 Task: Create Card Email Marketing Analytics Review in Board Product Management Platforms and Tools to Workspace Health and Wellness Services. Create Card LGBTQ+ Rights Review in Board Voice of Employee Feedback Analysis to Workspace Health and Wellness Services. Create Card Email Marketing Analytics Review in Board IT Change Management and Implementation to Workspace Health and Wellness Services
Action: Mouse moved to (483, 216)
Screenshot: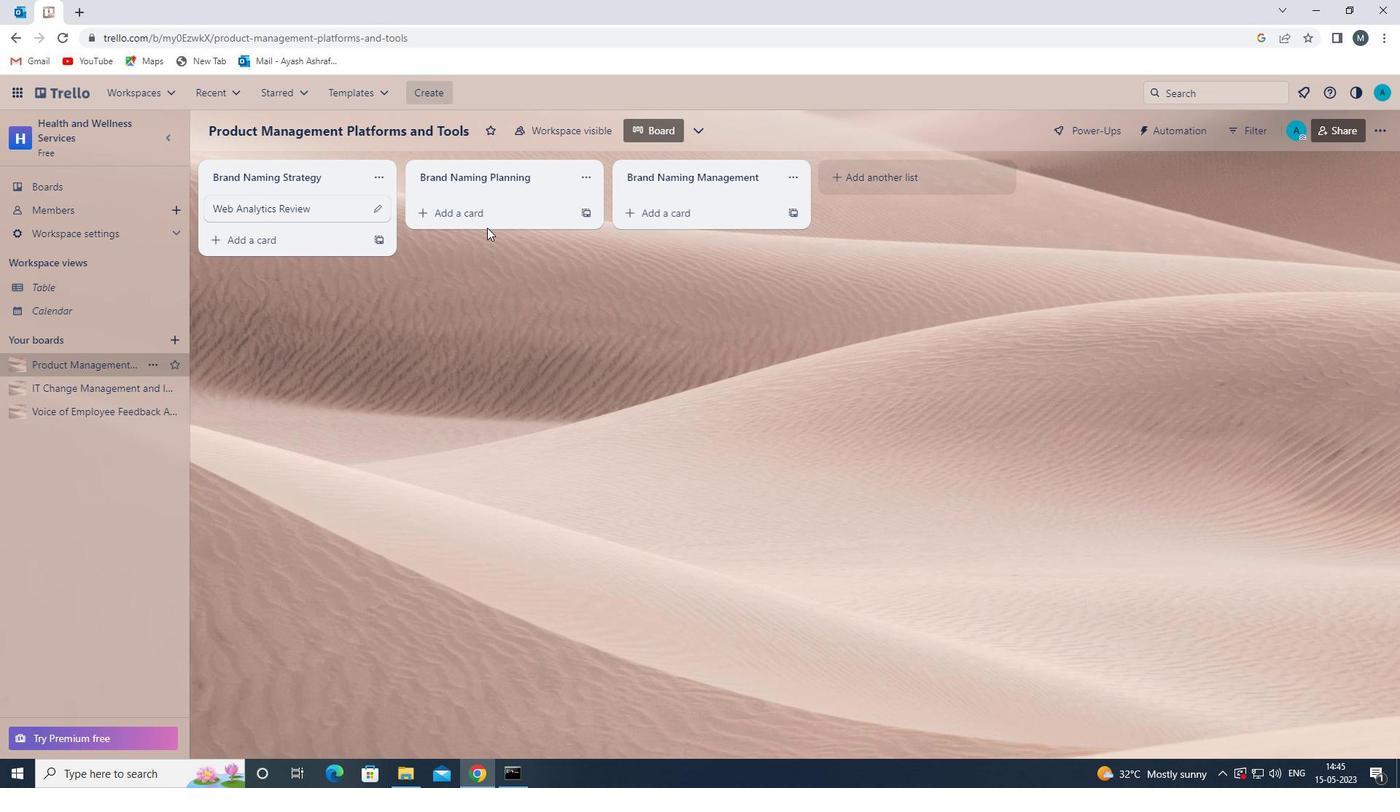 
Action: Mouse pressed left at (483, 216)
Screenshot: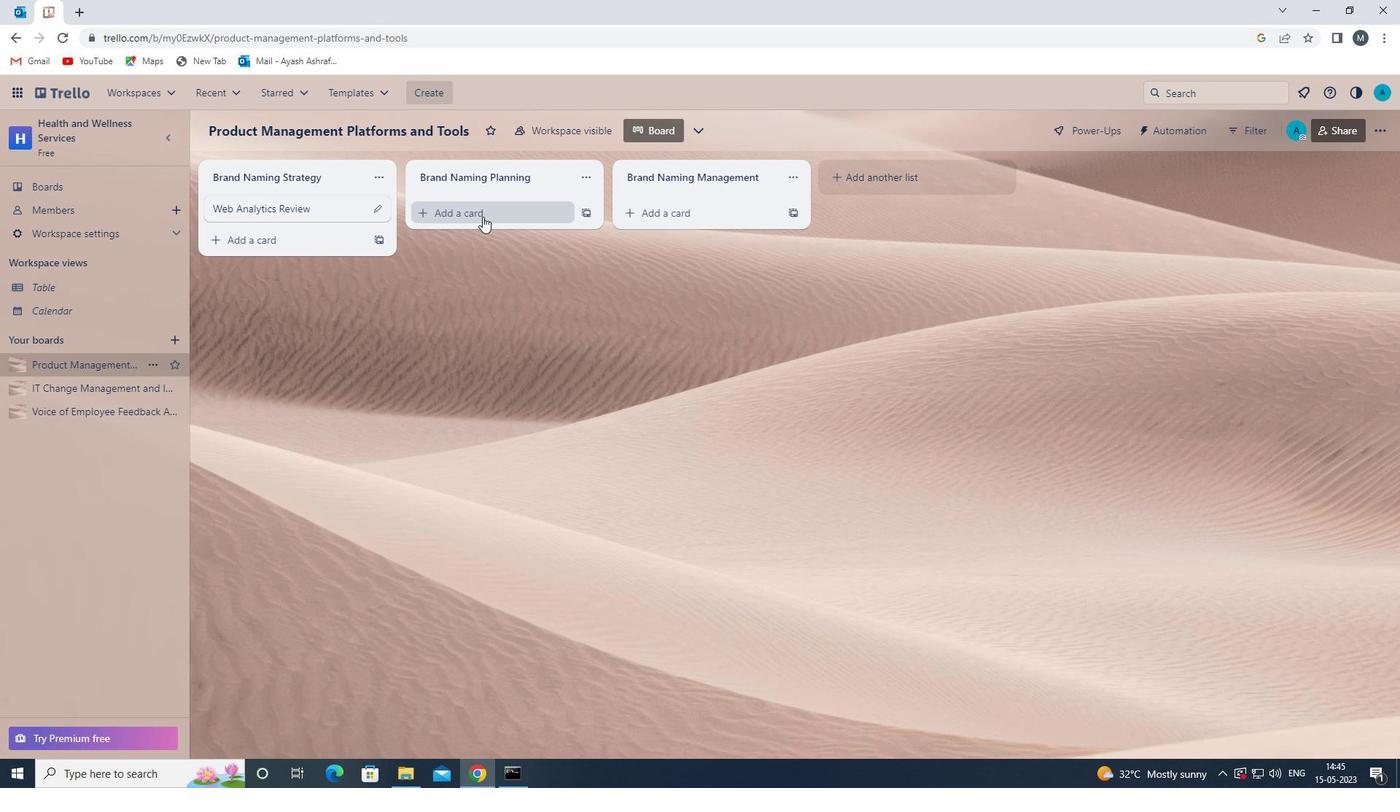 
Action: Mouse moved to (475, 229)
Screenshot: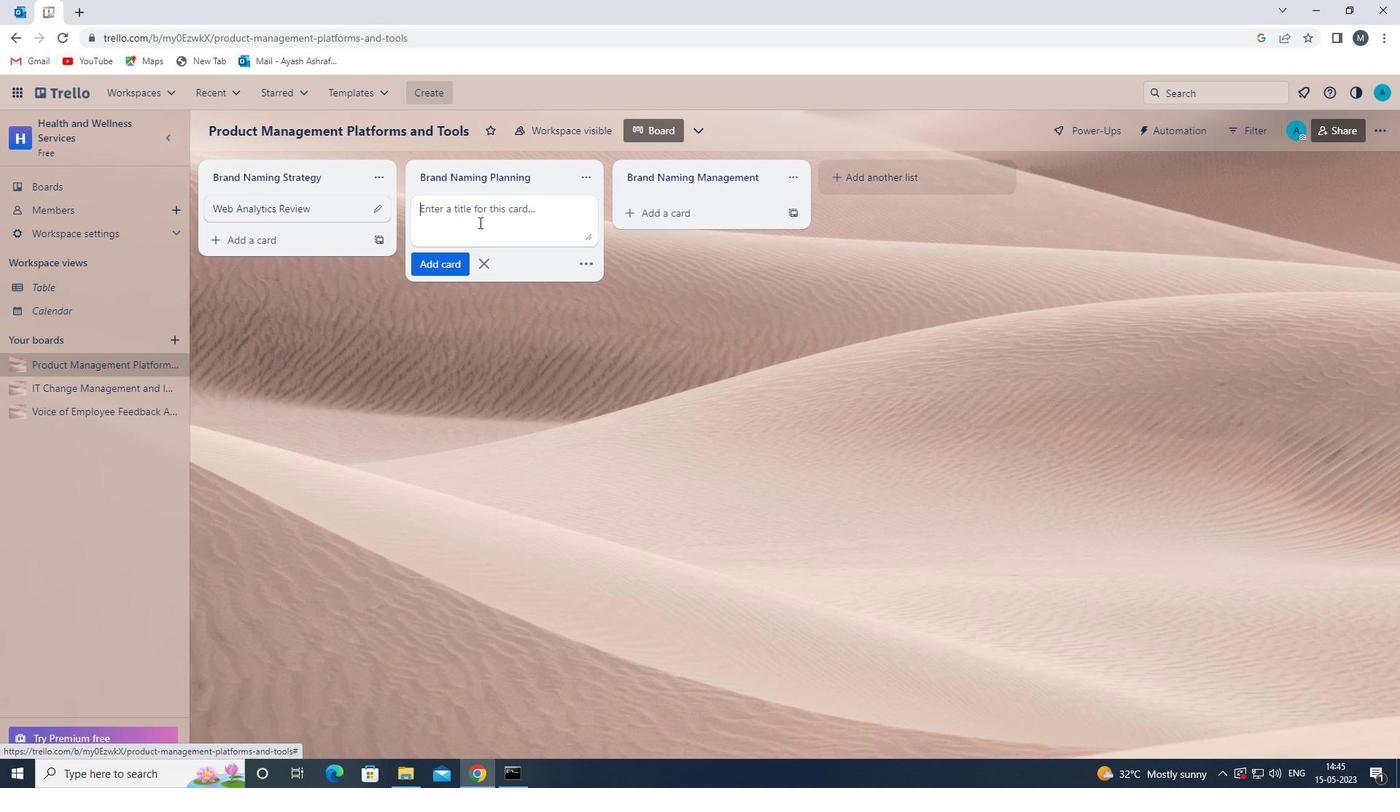 
Action: Mouse pressed left at (475, 229)
Screenshot: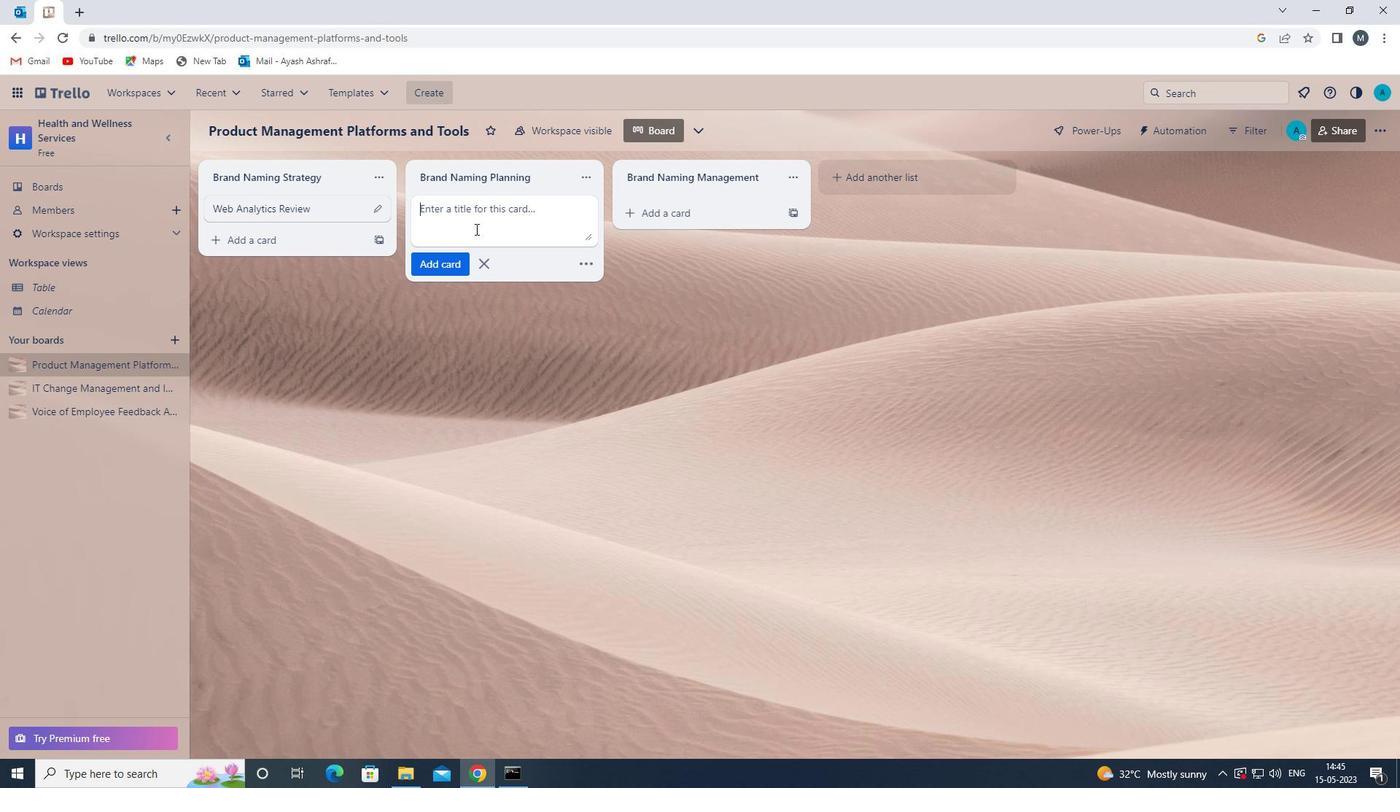
Action: Mouse moved to (475, 229)
Screenshot: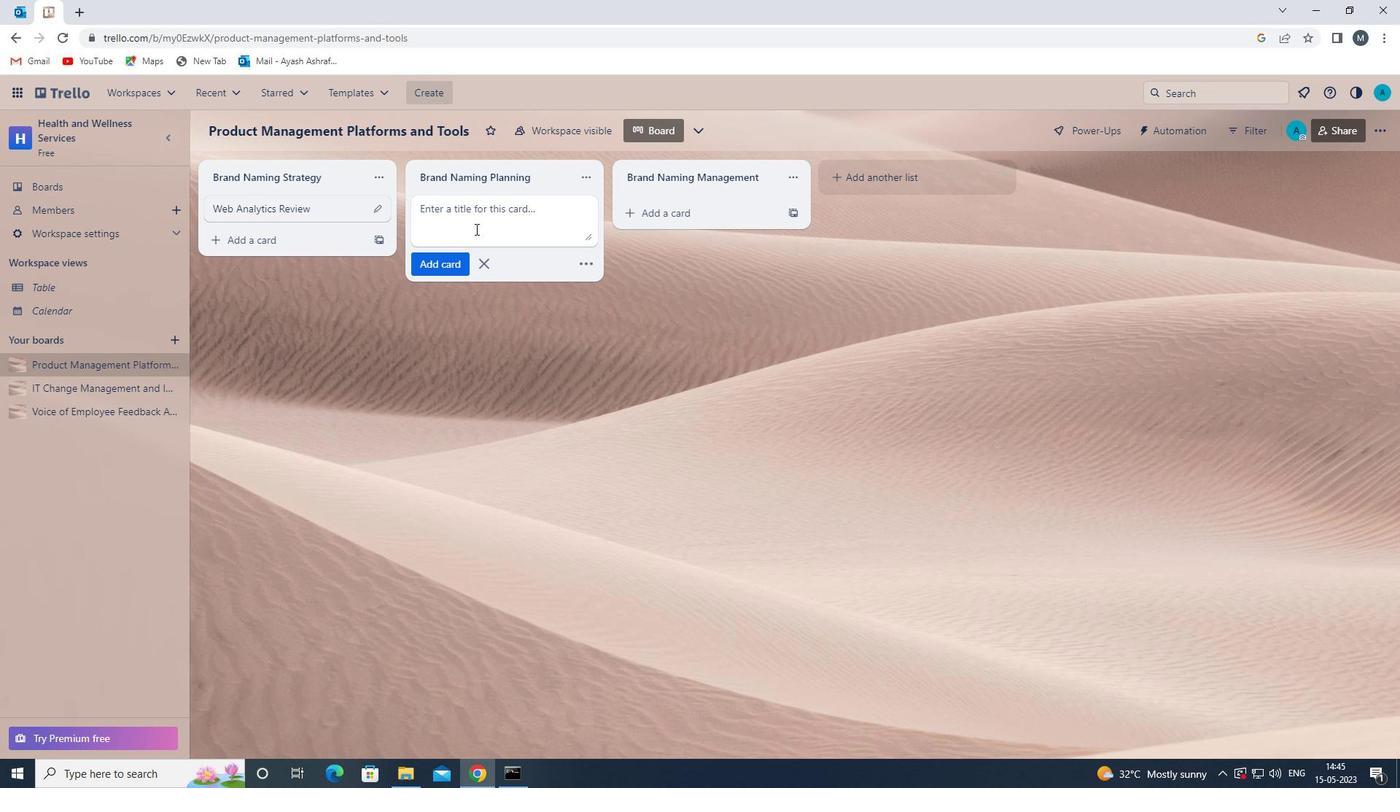 
Action: Key pressed <Key.shift>EMAIL<Key.space><Key.shift>MARKETING<Key.space><Key.shift>ANALYTICS<Key.space><Key.shift>REVIEW<Key.space>
Screenshot: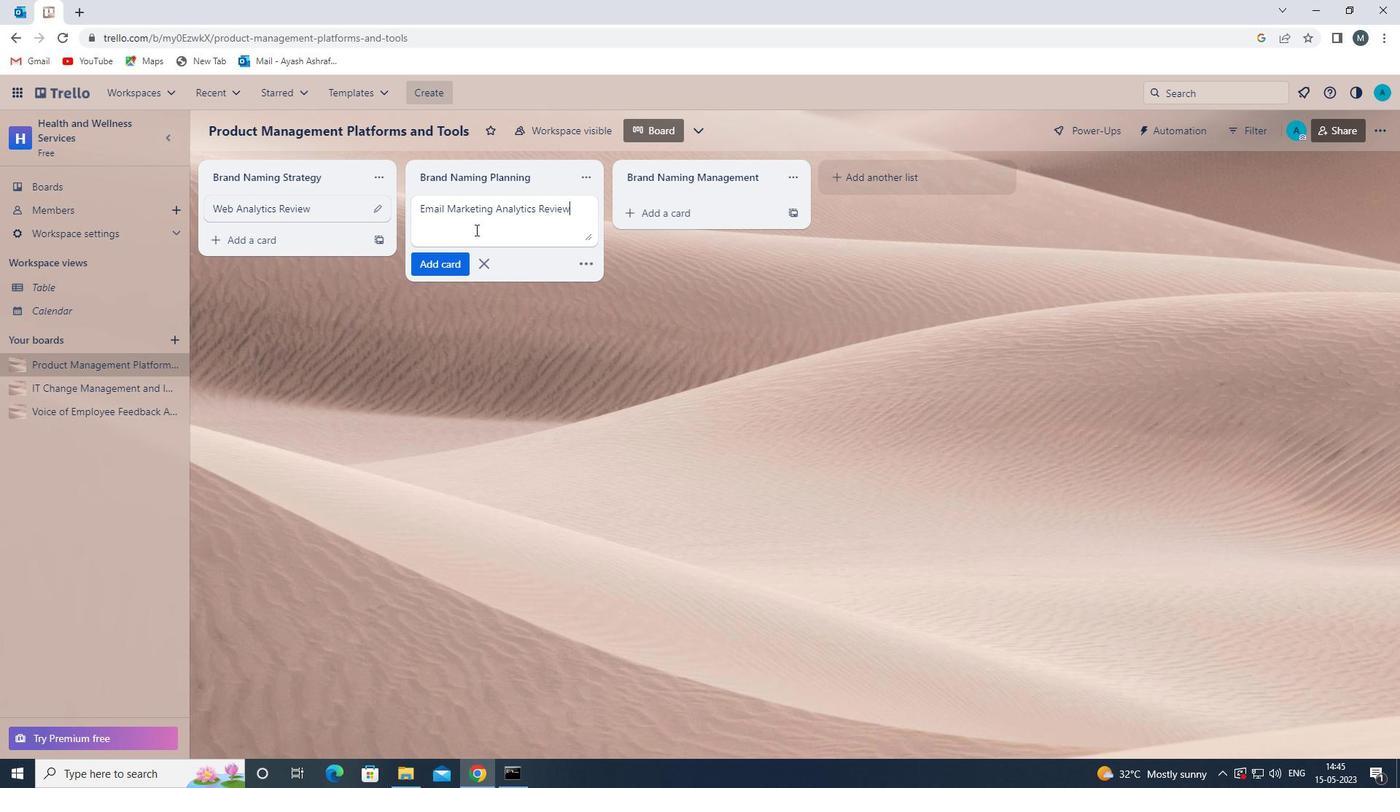 
Action: Mouse moved to (436, 268)
Screenshot: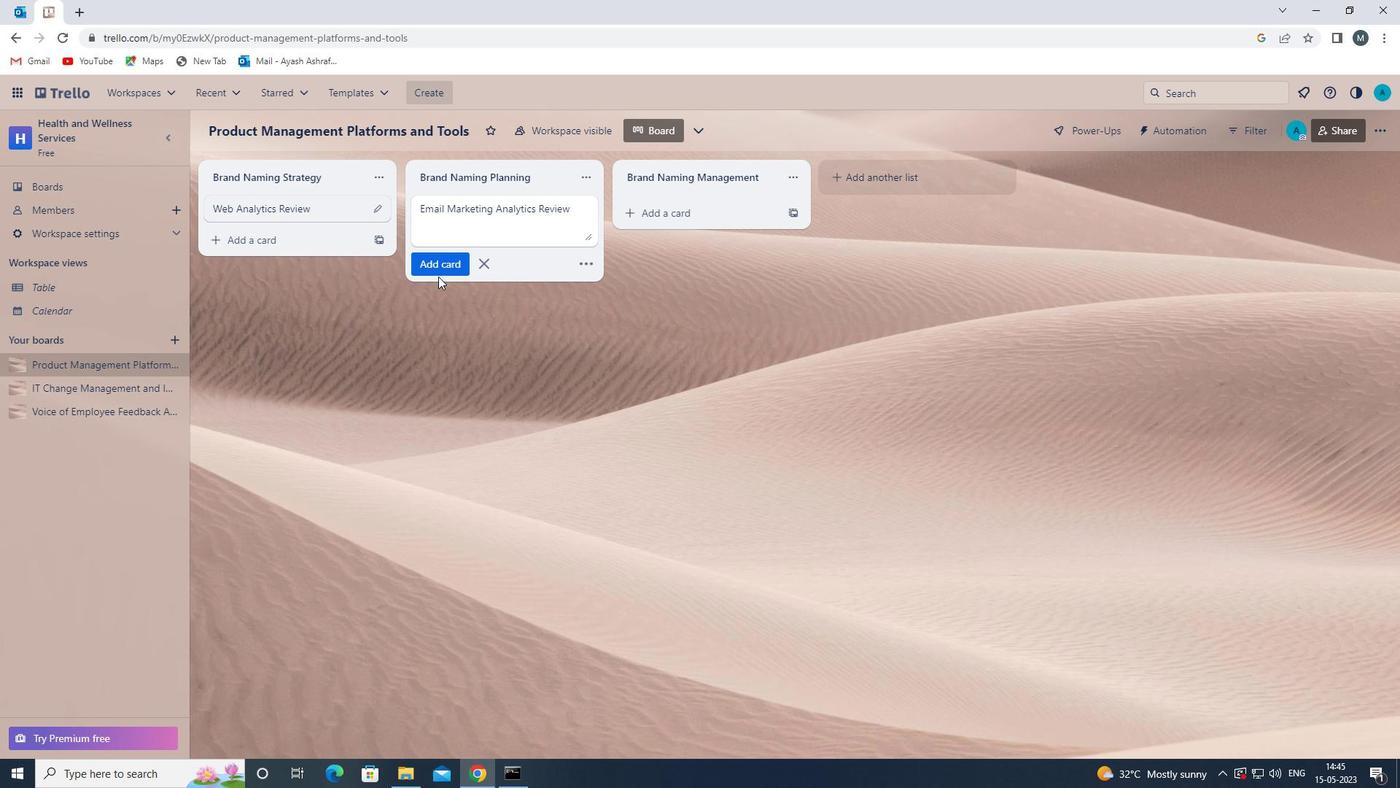 
Action: Mouse pressed left at (436, 268)
Screenshot: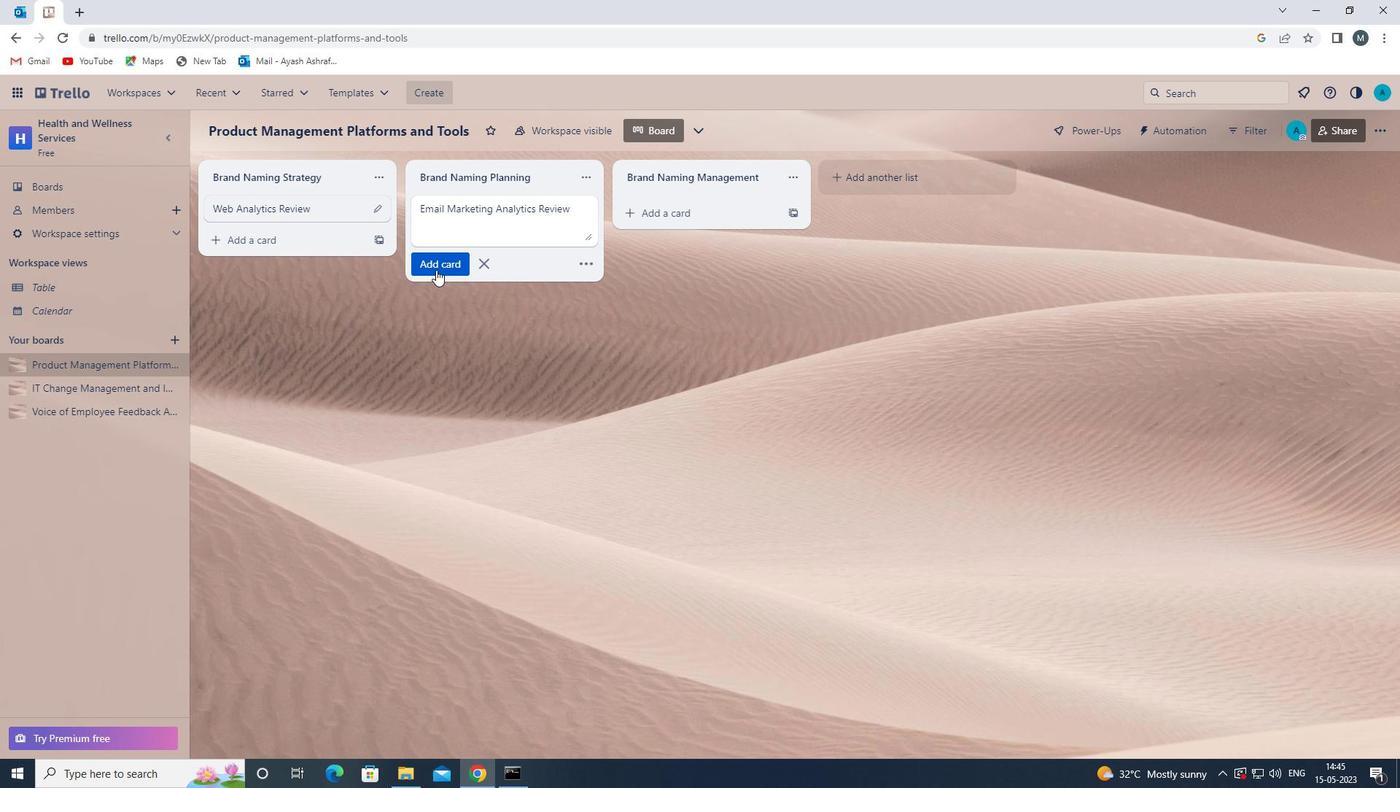 
Action: Mouse moved to (419, 415)
Screenshot: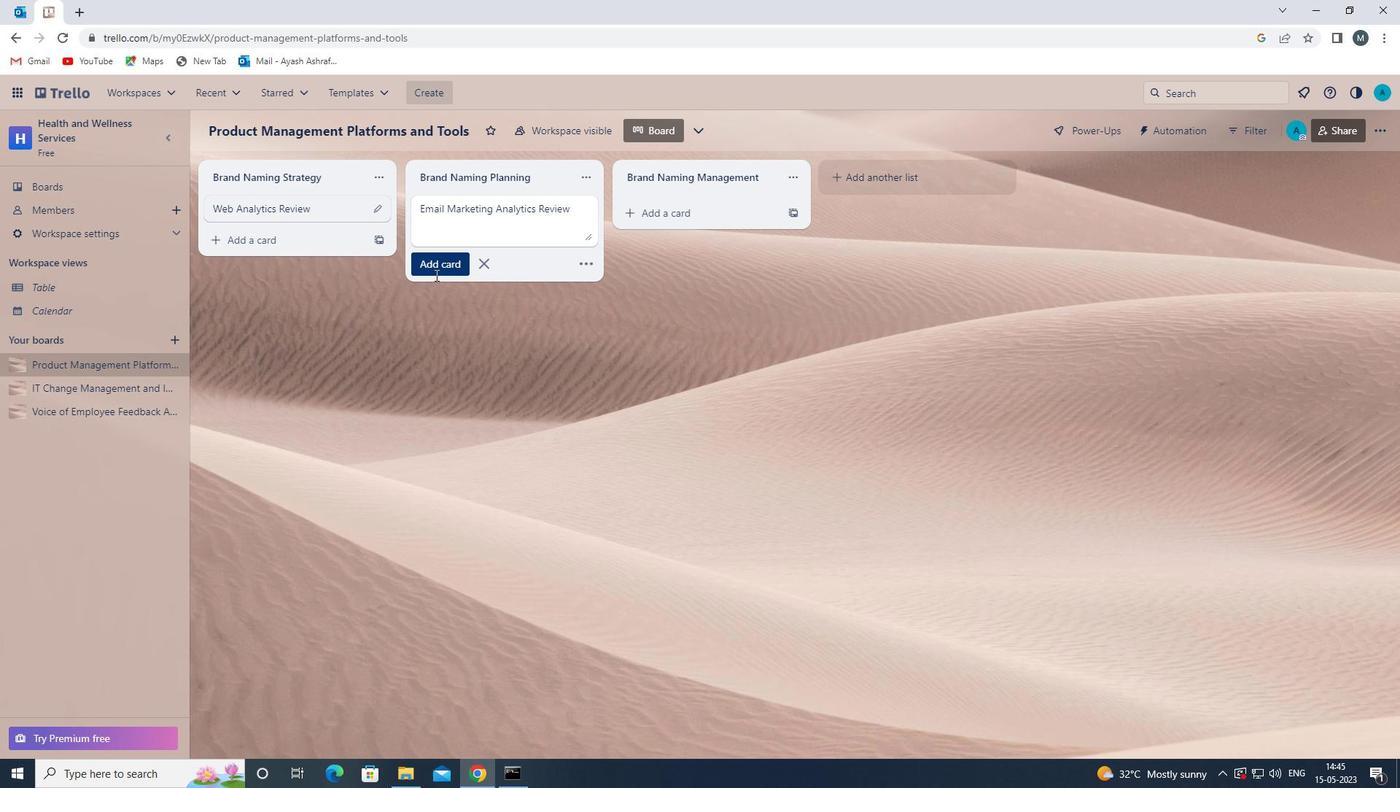
Action: Mouse pressed left at (419, 415)
Screenshot: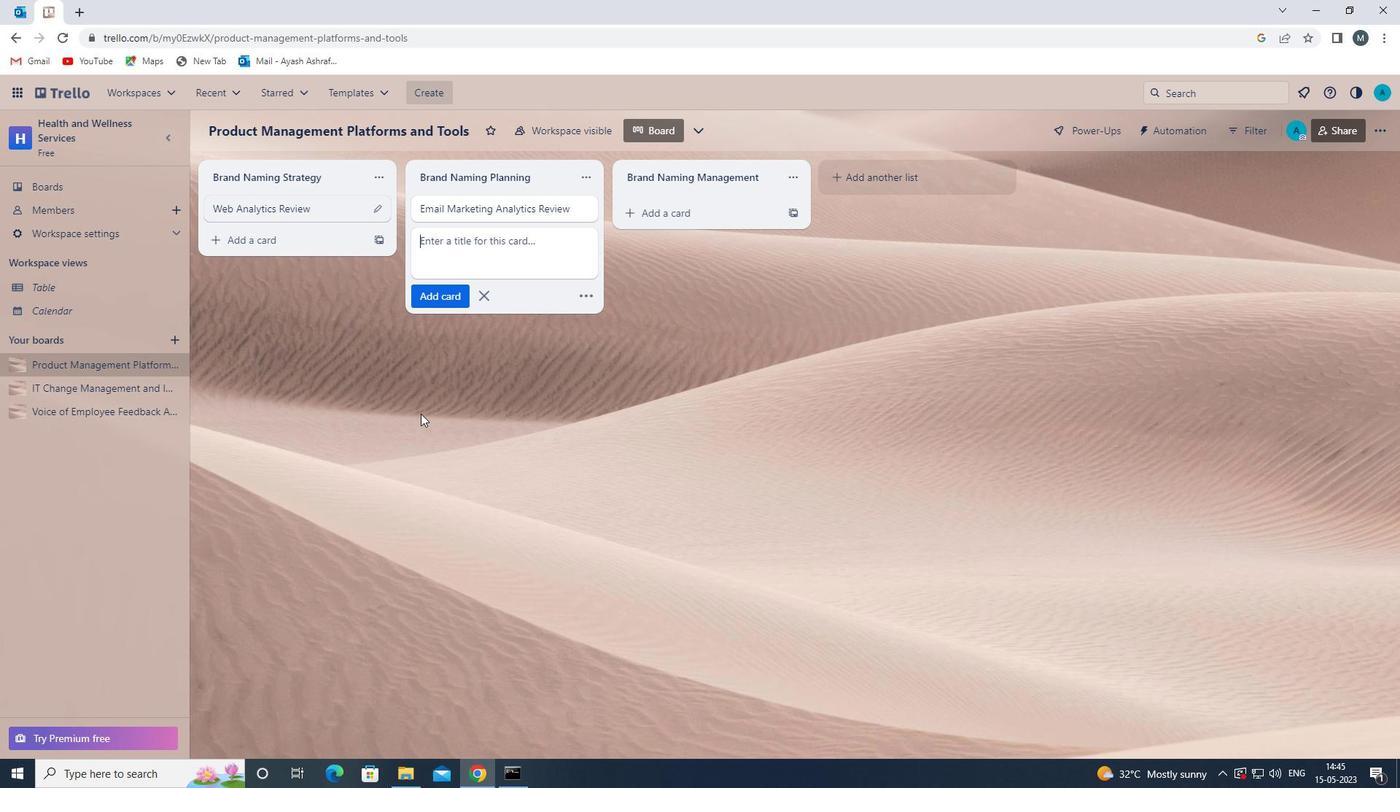 
Action: Mouse moved to (68, 415)
Screenshot: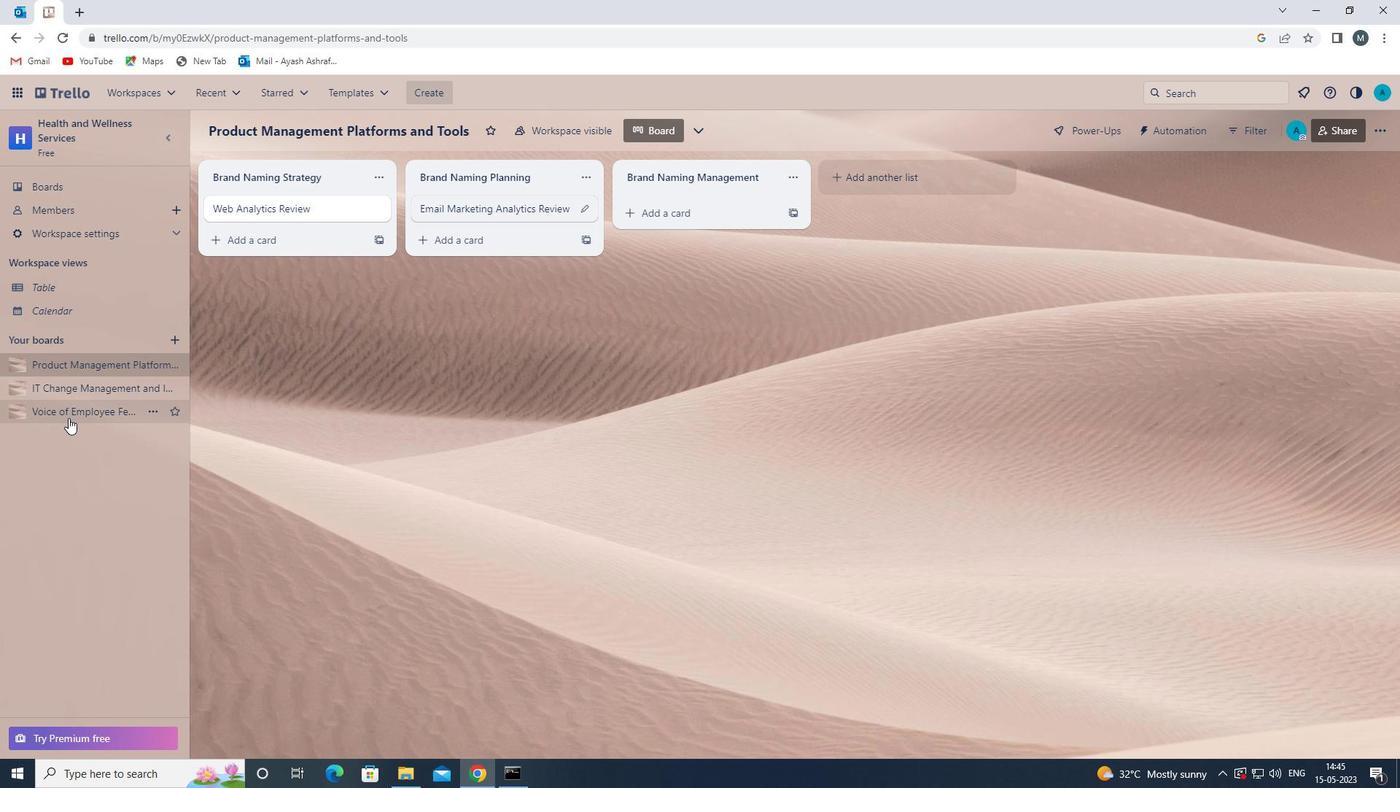 
Action: Mouse pressed left at (68, 415)
Screenshot: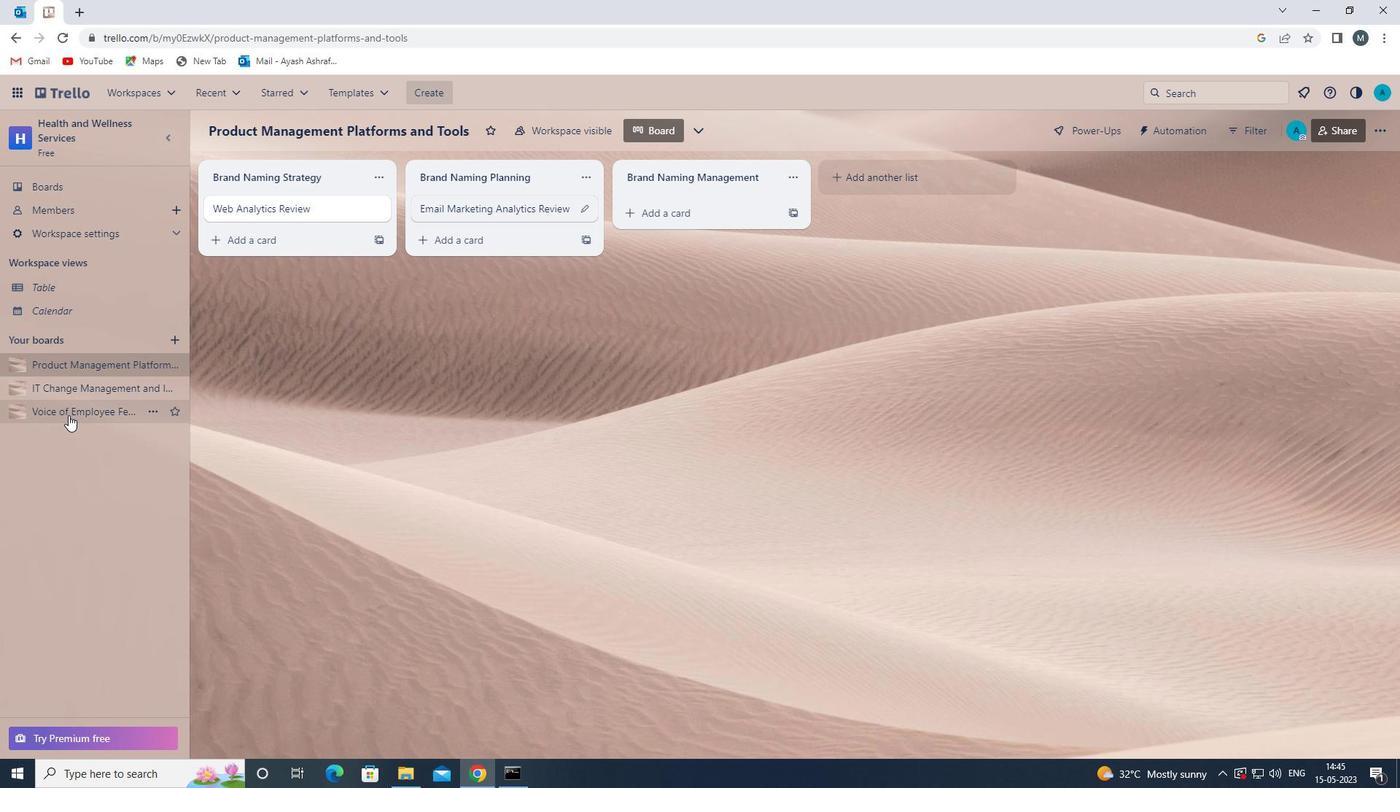 
Action: Mouse moved to (456, 213)
Screenshot: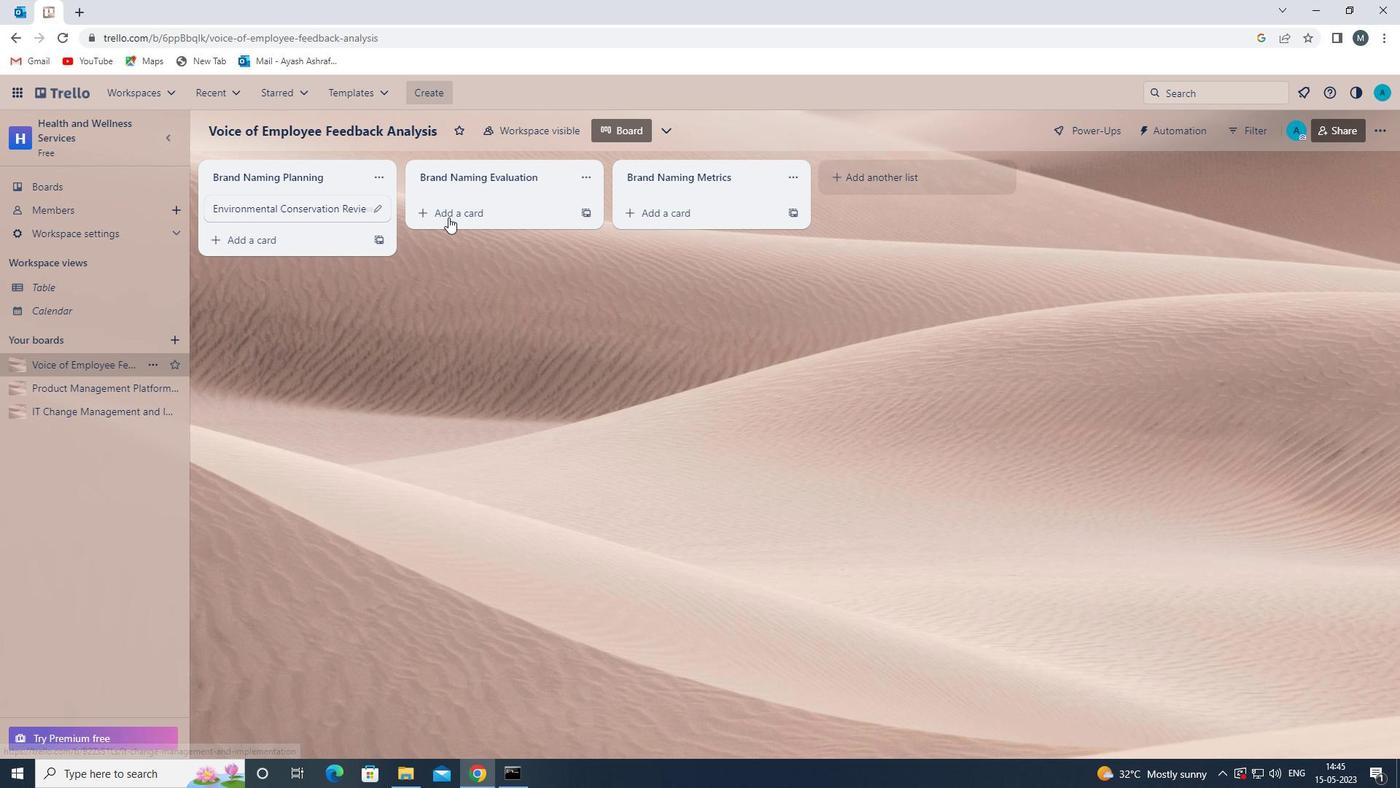 
Action: Mouse pressed left at (456, 213)
Screenshot: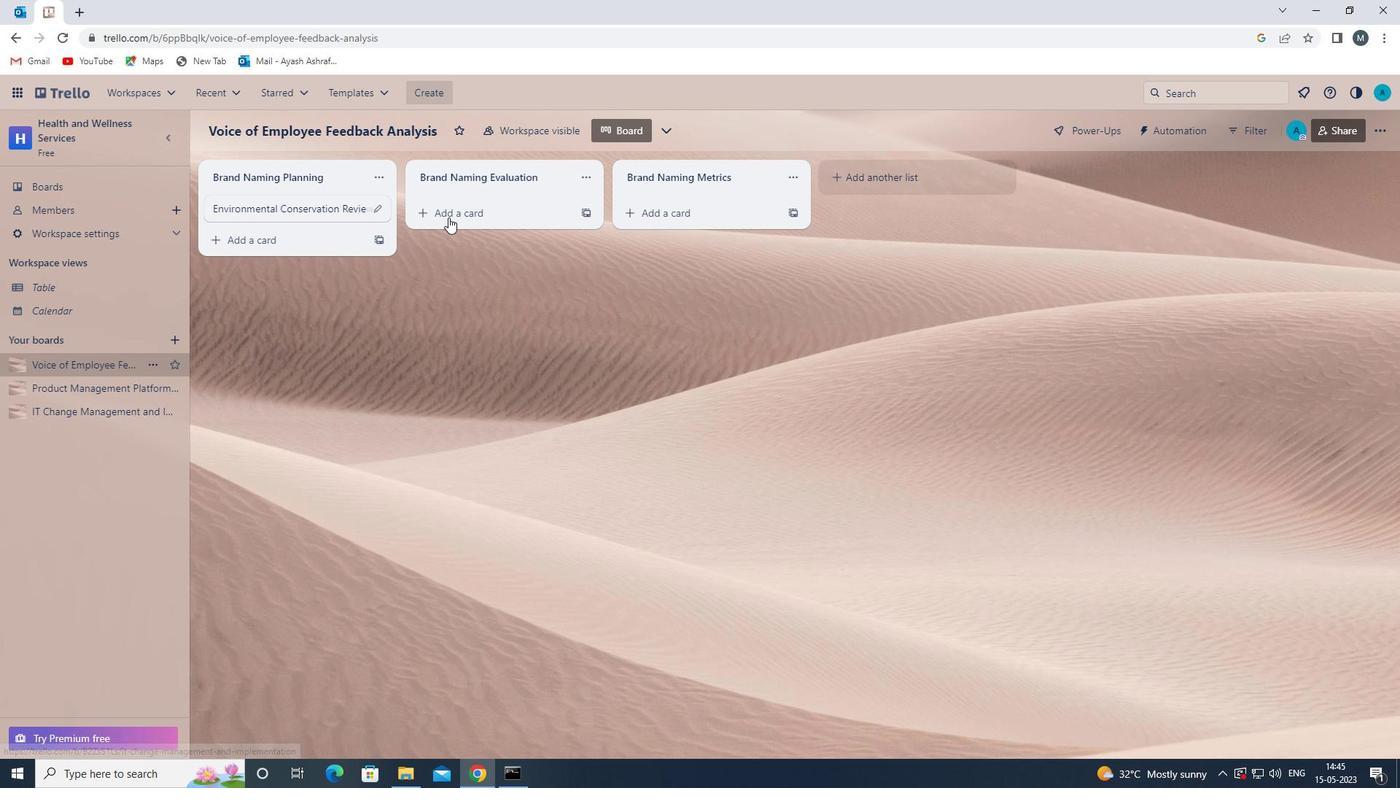 
Action: Mouse moved to (458, 209)
Screenshot: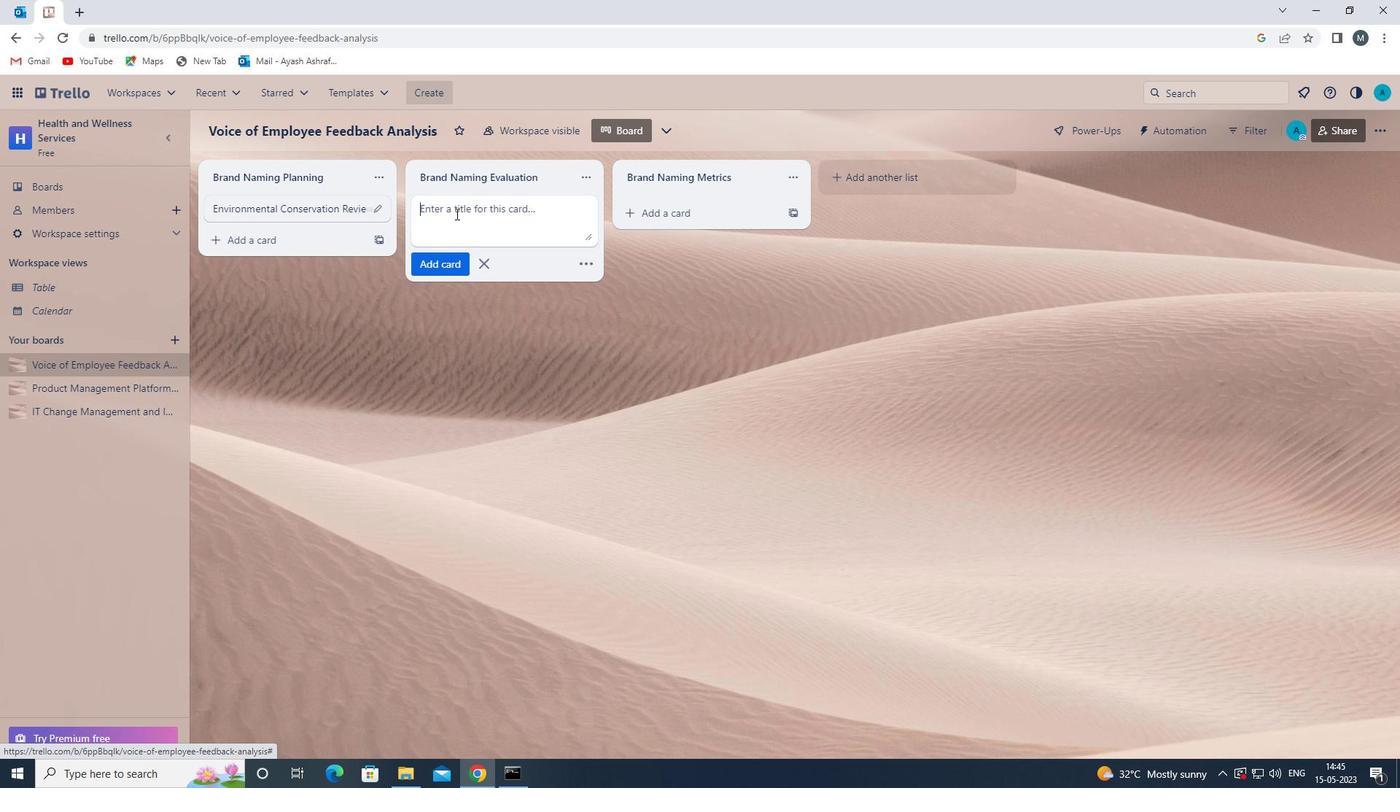 
Action: Mouse pressed left at (458, 209)
Screenshot: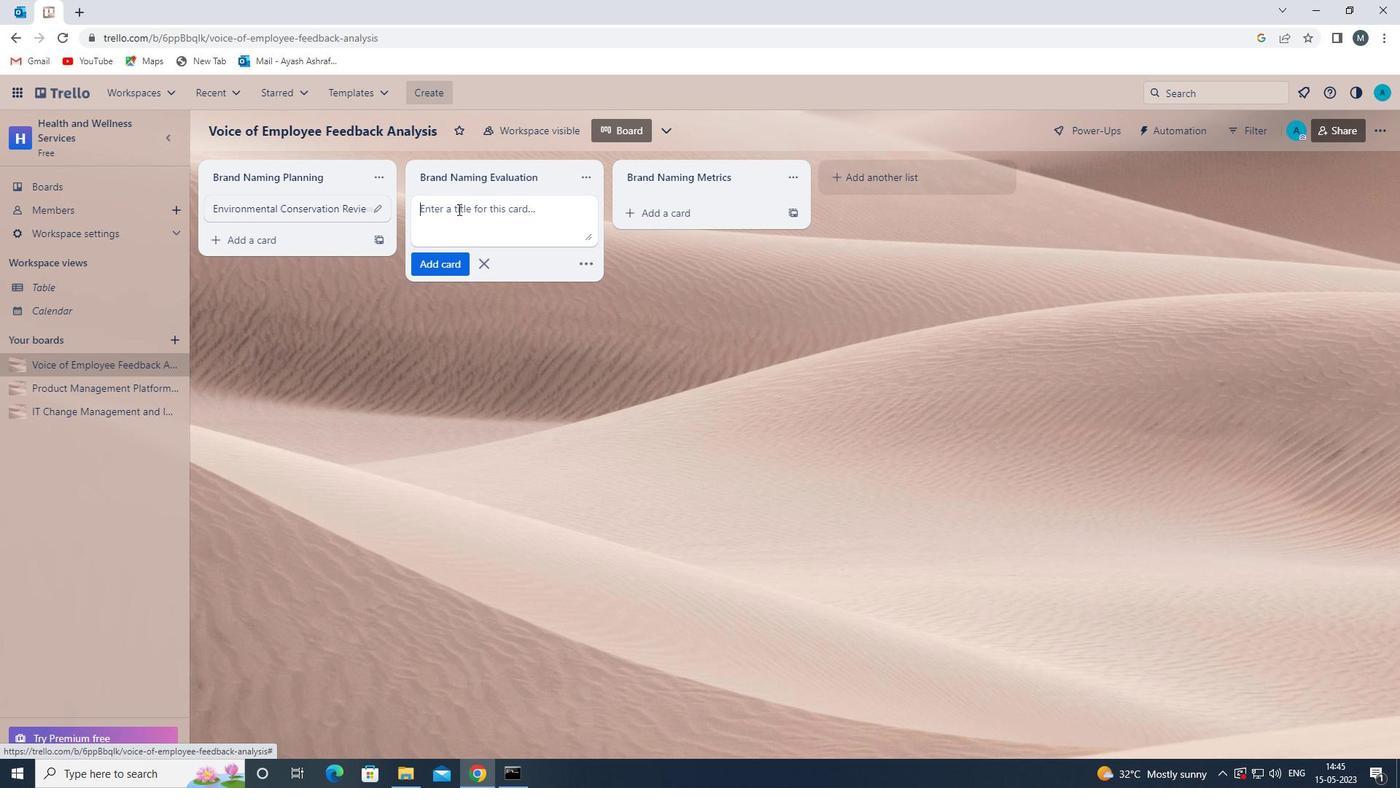 
Action: Key pressed <Key.shift>LGBTQ+<Key.space><Key.shift><Key.shift><Key.shift><Key.shift><Key.shift><Key.shift><Key.shift><Key.shift><Key.shift><Key.shift><Key.shift><Key.shift>RIGHTS<Key.space><Key.shift>RE<Key.backspace>EVIEW<Key.space>
Screenshot: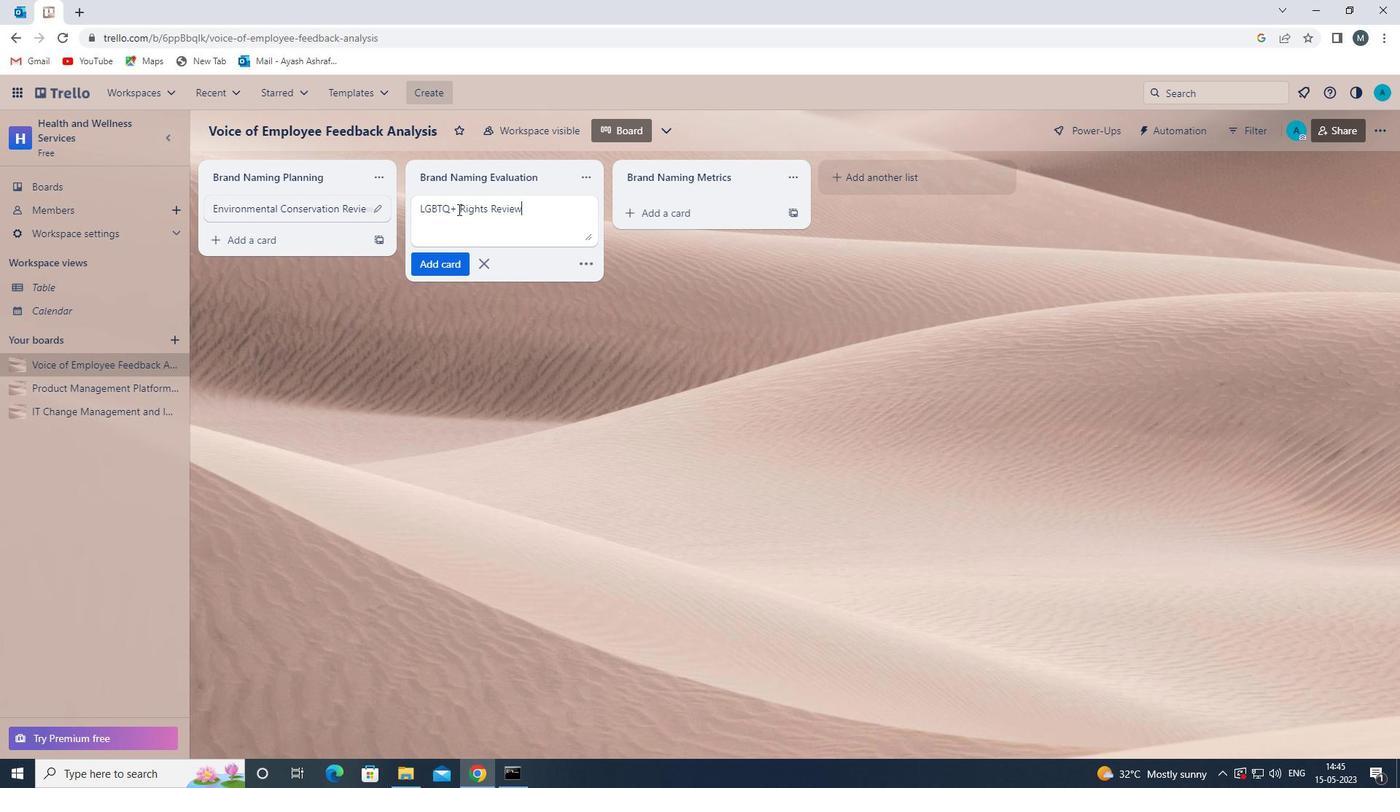 
Action: Mouse moved to (442, 265)
Screenshot: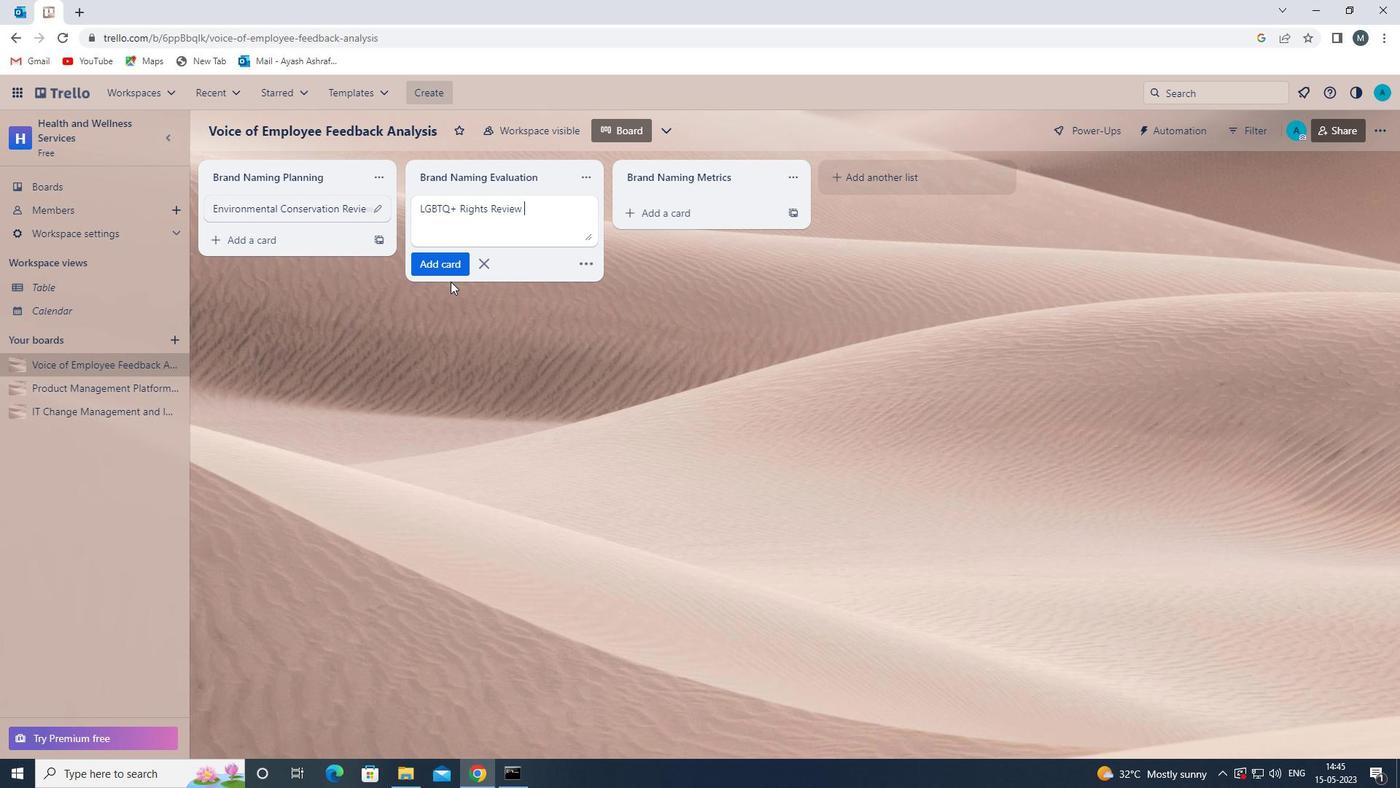 
Action: Mouse pressed left at (442, 265)
Screenshot: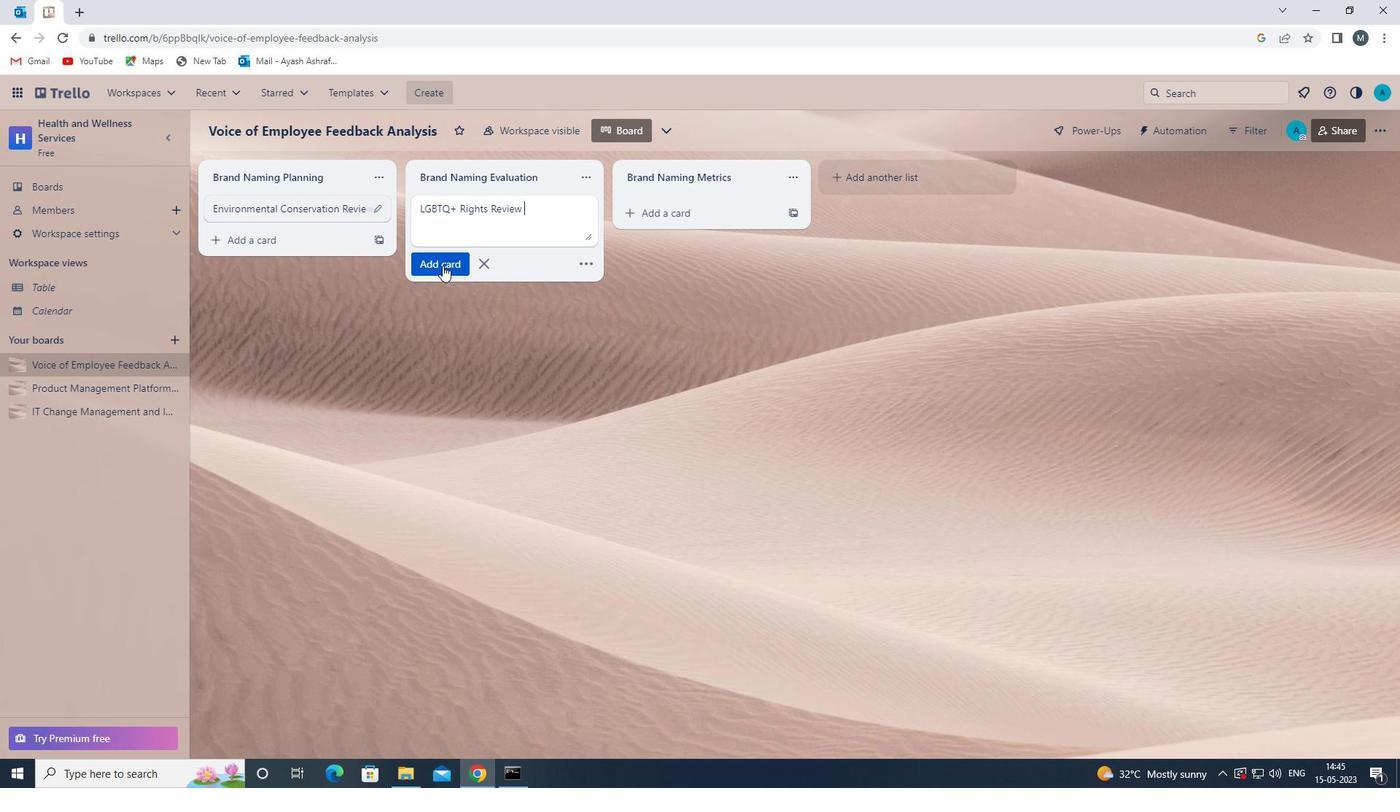 
Action: Mouse moved to (423, 406)
Screenshot: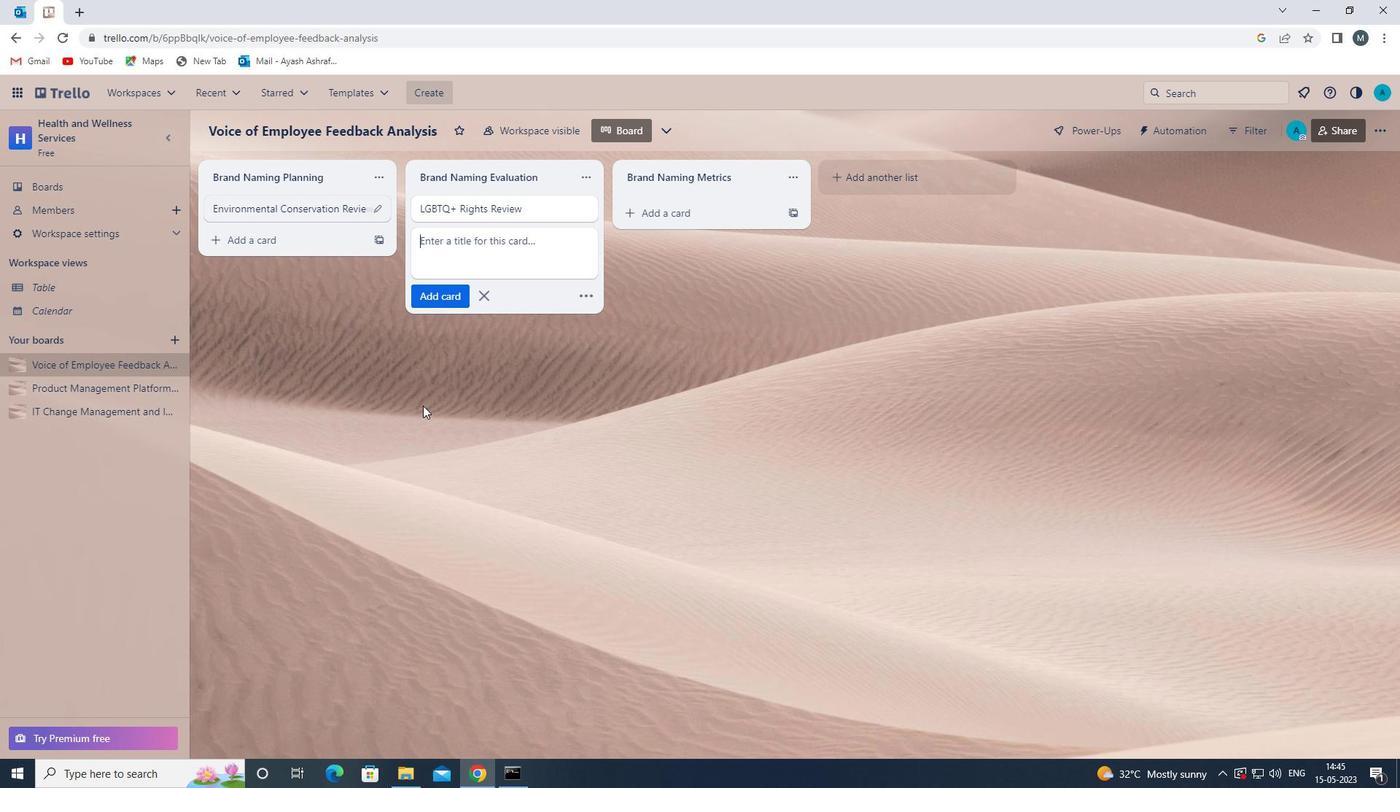
Action: Mouse pressed left at (423, 406)
Screenshot: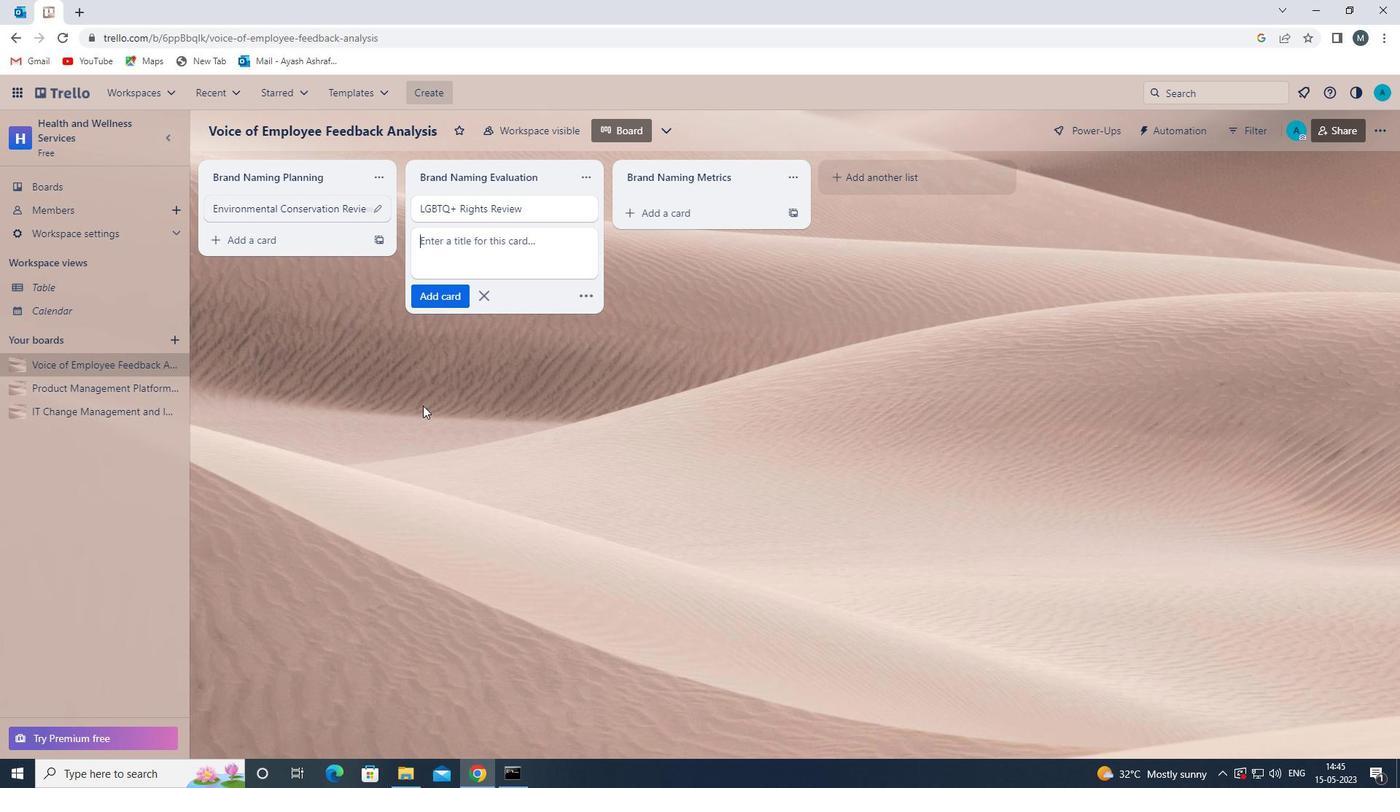 
Action: Mouse moved to (78, 418)
Screenshot: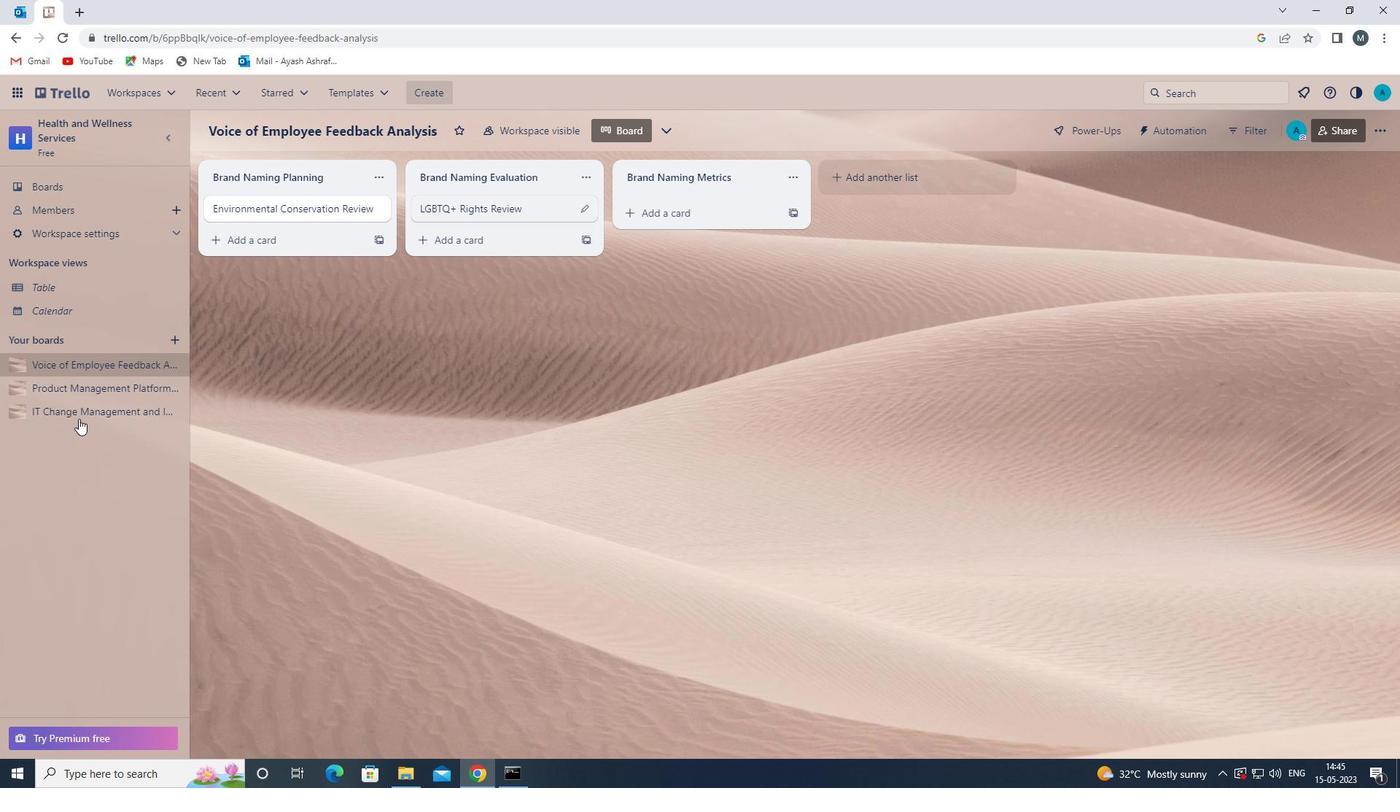 
Action: Mouse pressed left at (78, 418)
Screenshot: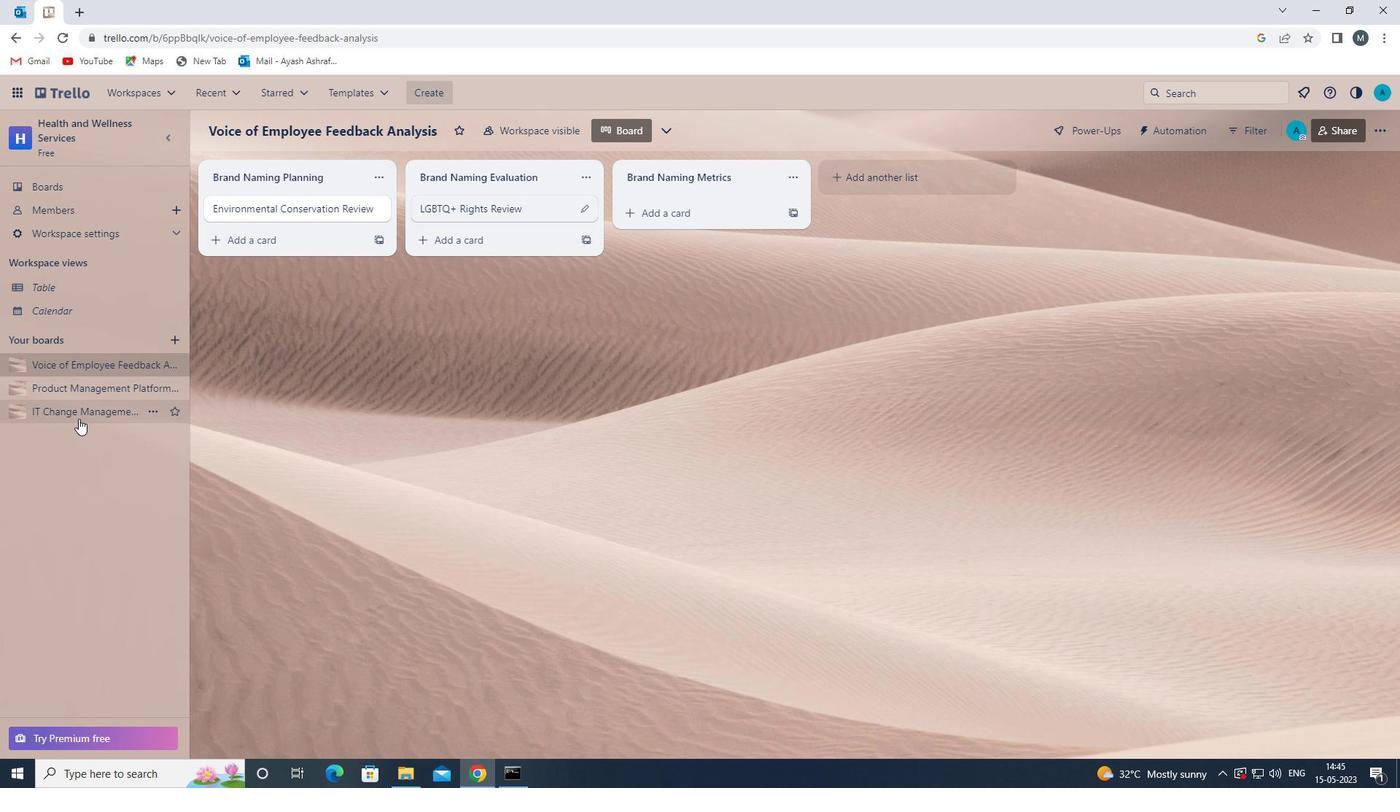 
Action: Mouse moved to (448, 220)
Screenshot: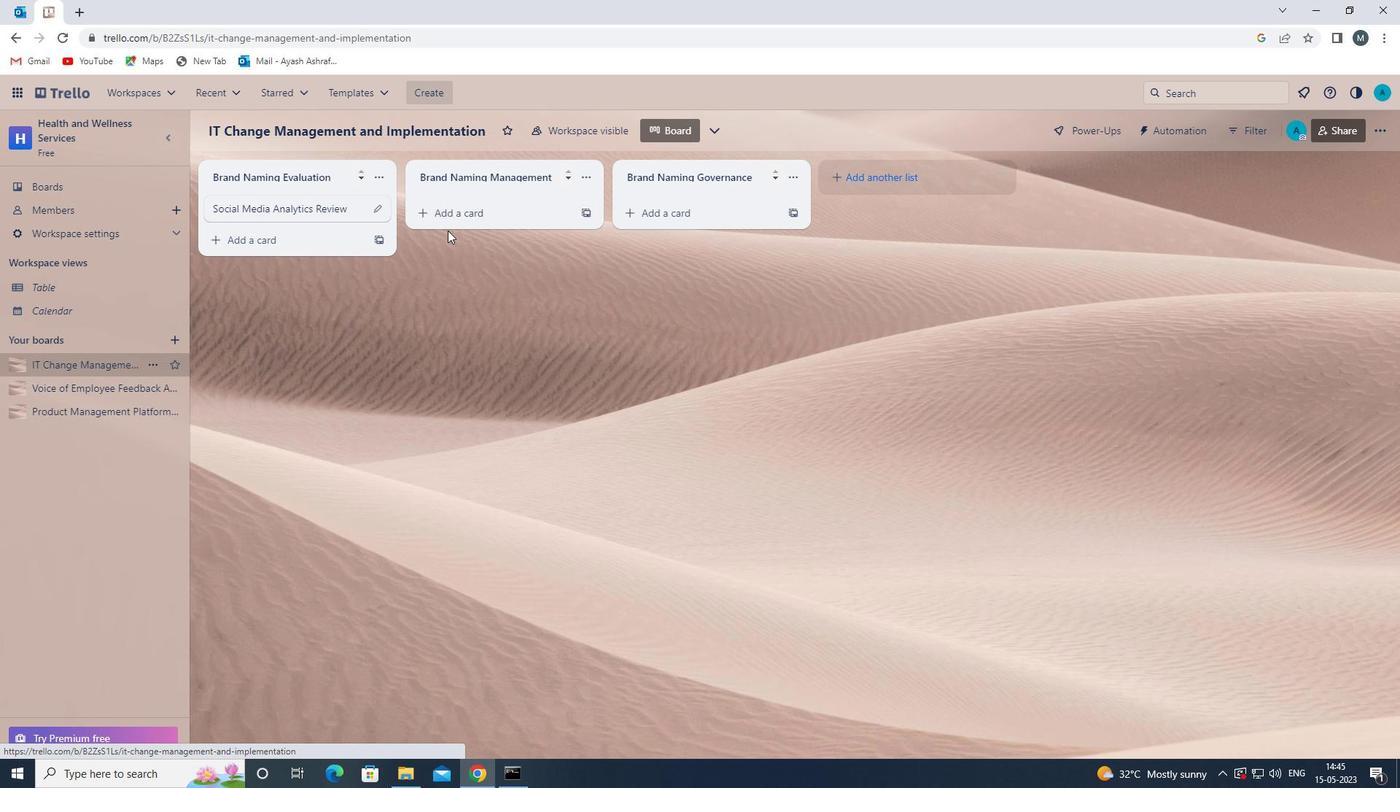 
Action: Mouse pressed left at (448, 220)
Screenshot: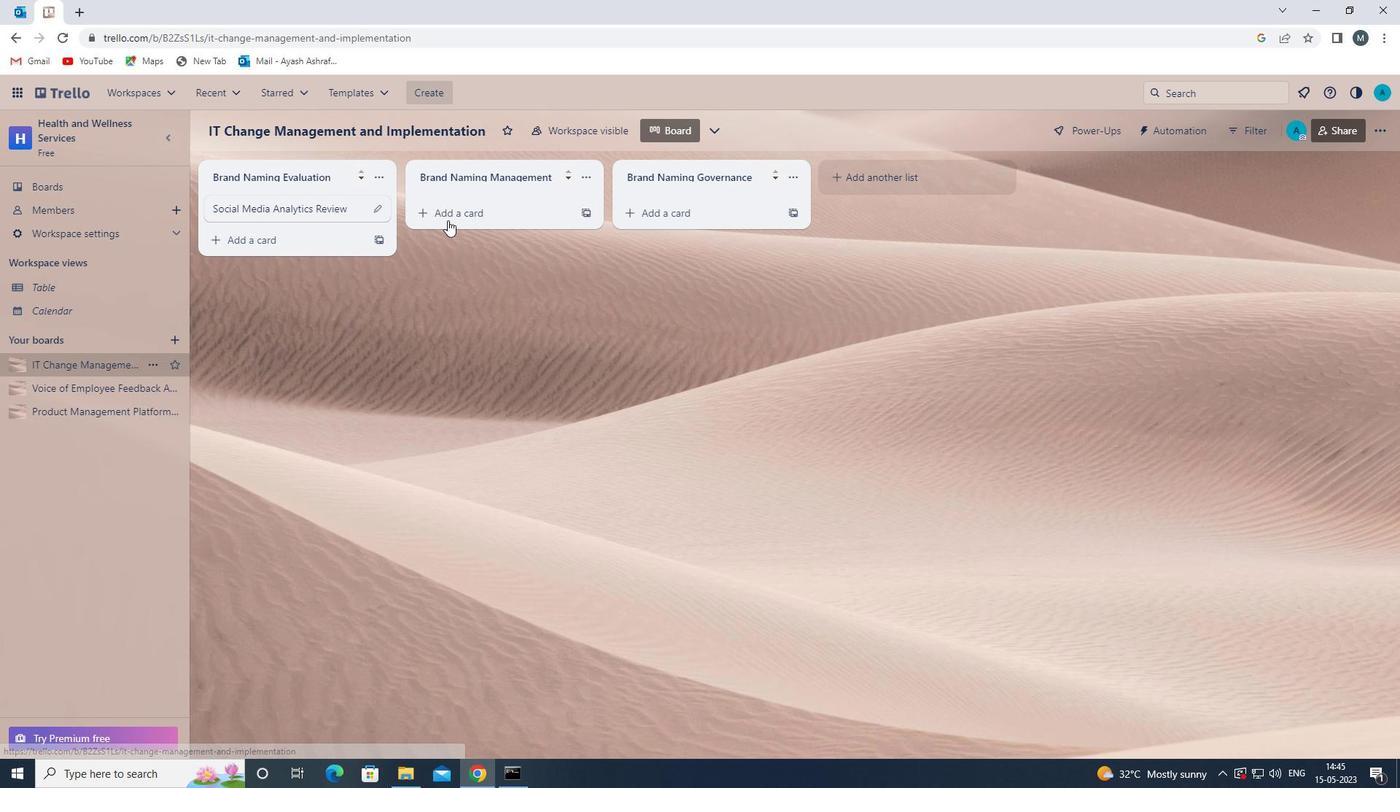 
Action: Mouse moved to (458, 219)
Screenshot: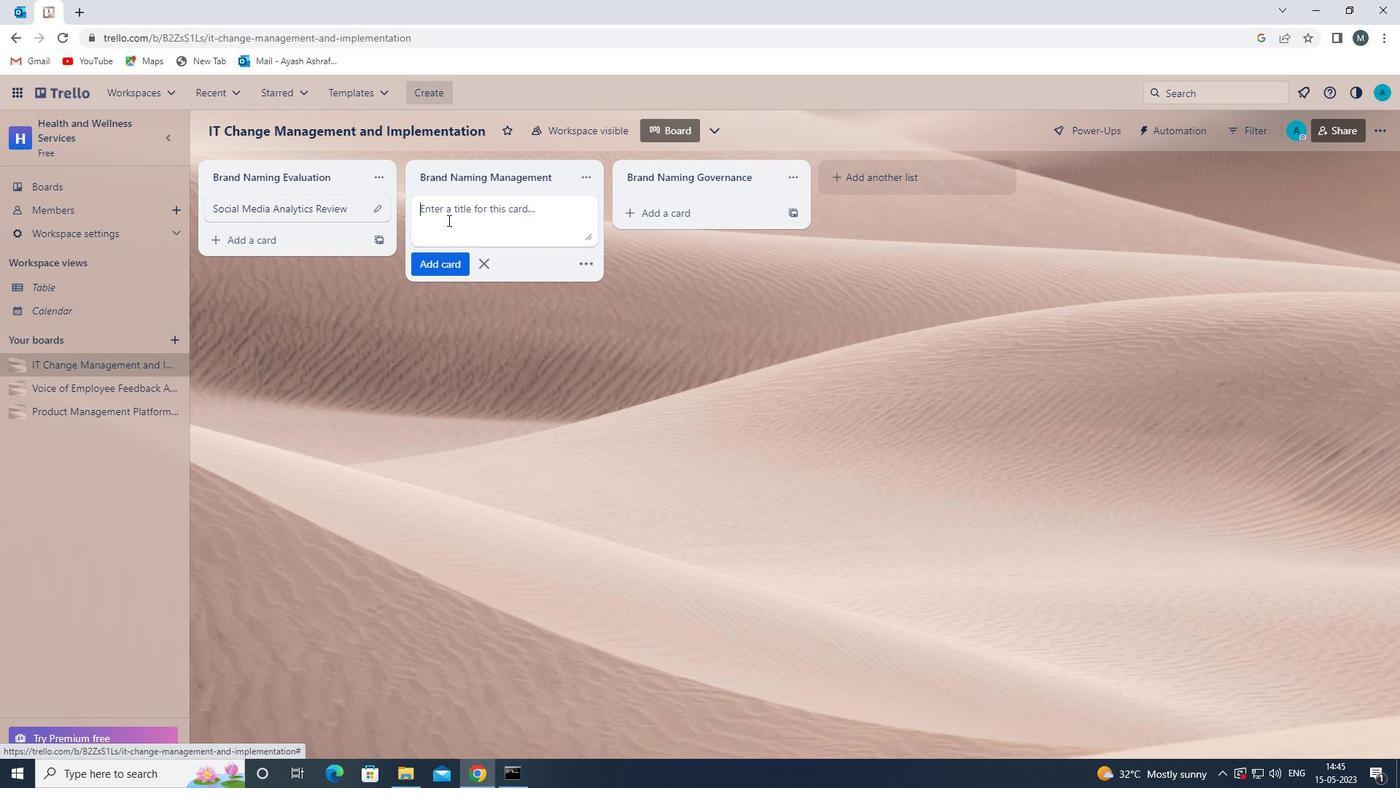 
Action: Mouse pressed left at (458, 219)
Screenshot: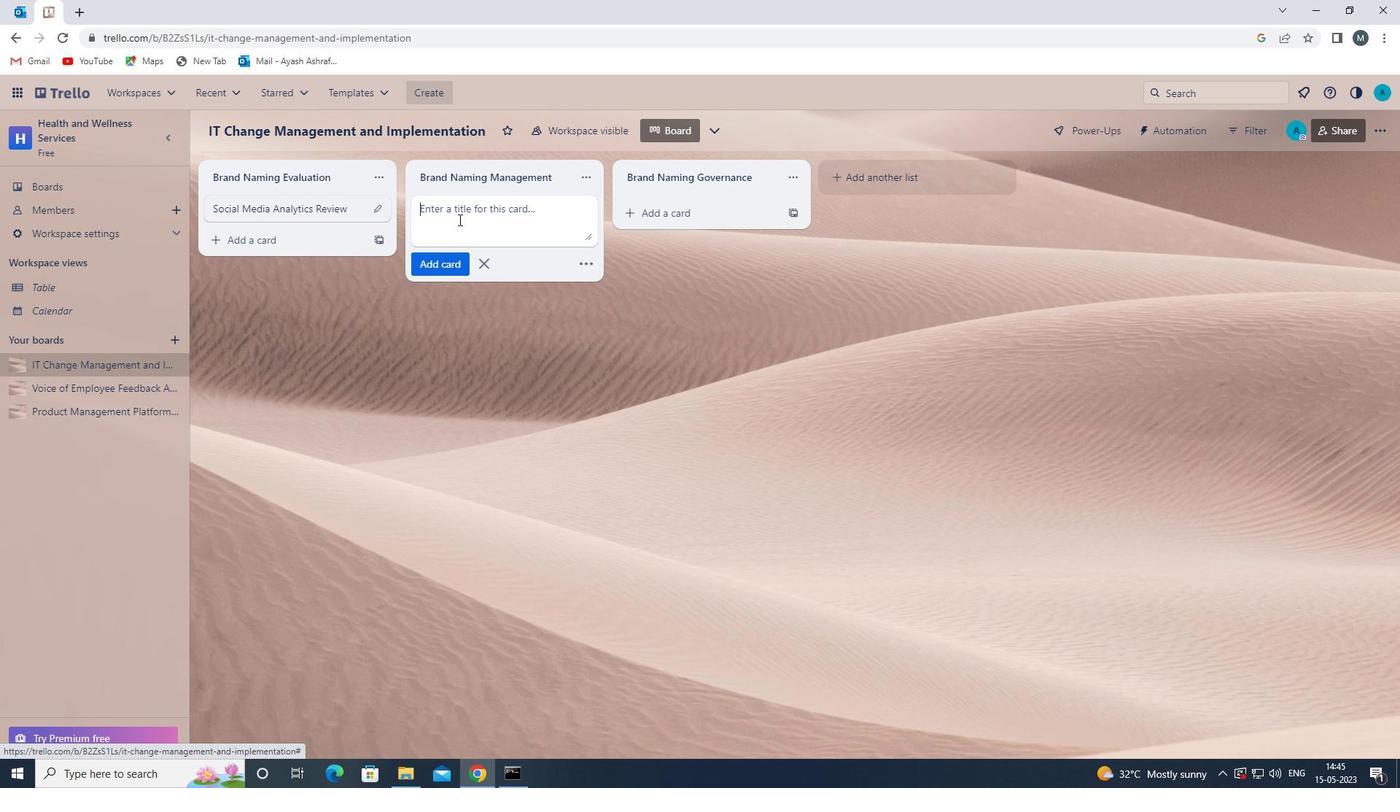 
Action: Key pressed <Key.shift>EMAIL<Key.space><Key.shift>MARKETING<Key.space><Key.shift>ANALYTICS<Key.space><Key.shift>REVIEW<Key.space>
Screenshot: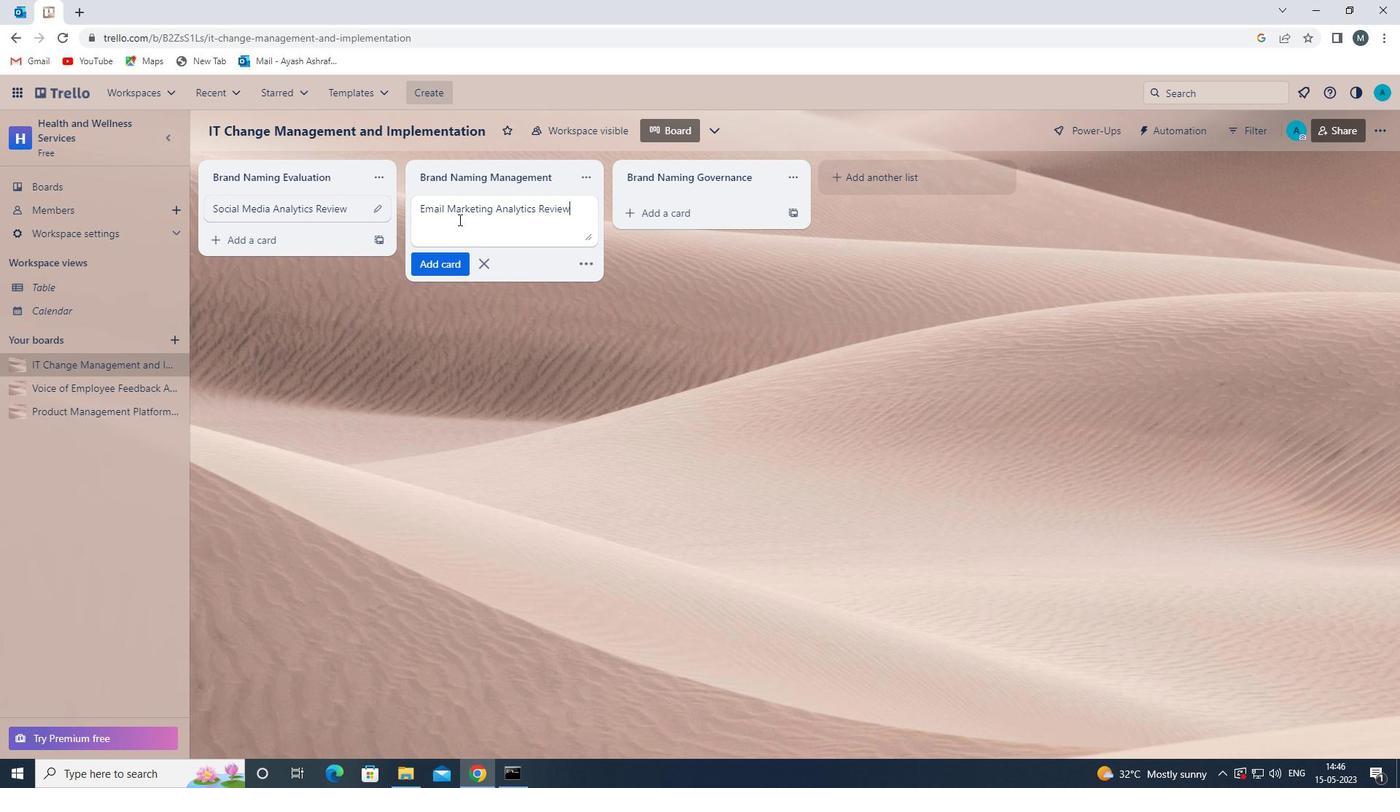 
Action: Mouse moved to (458, 261)
Screenshot: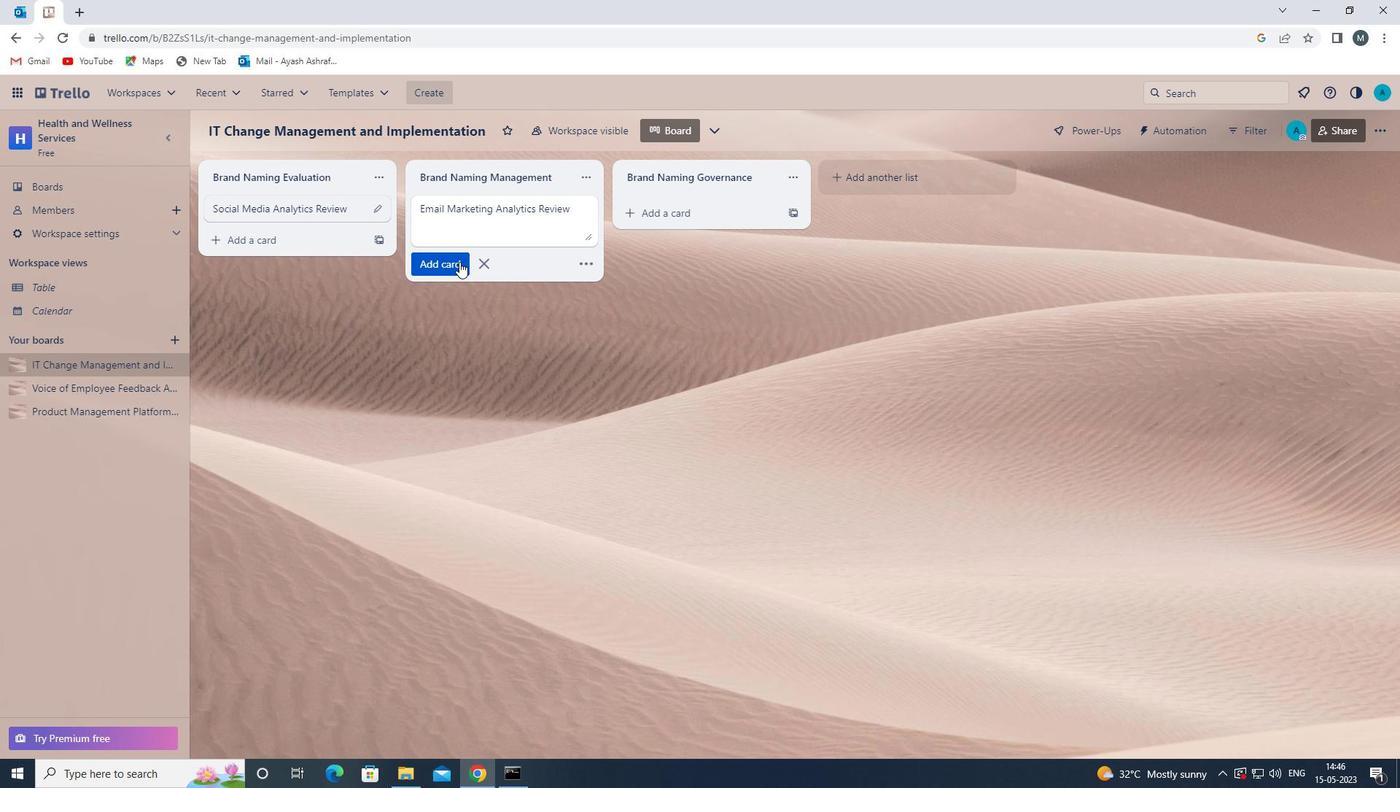 
Action: Mouse pressed left at (458, 261)
Screenshot: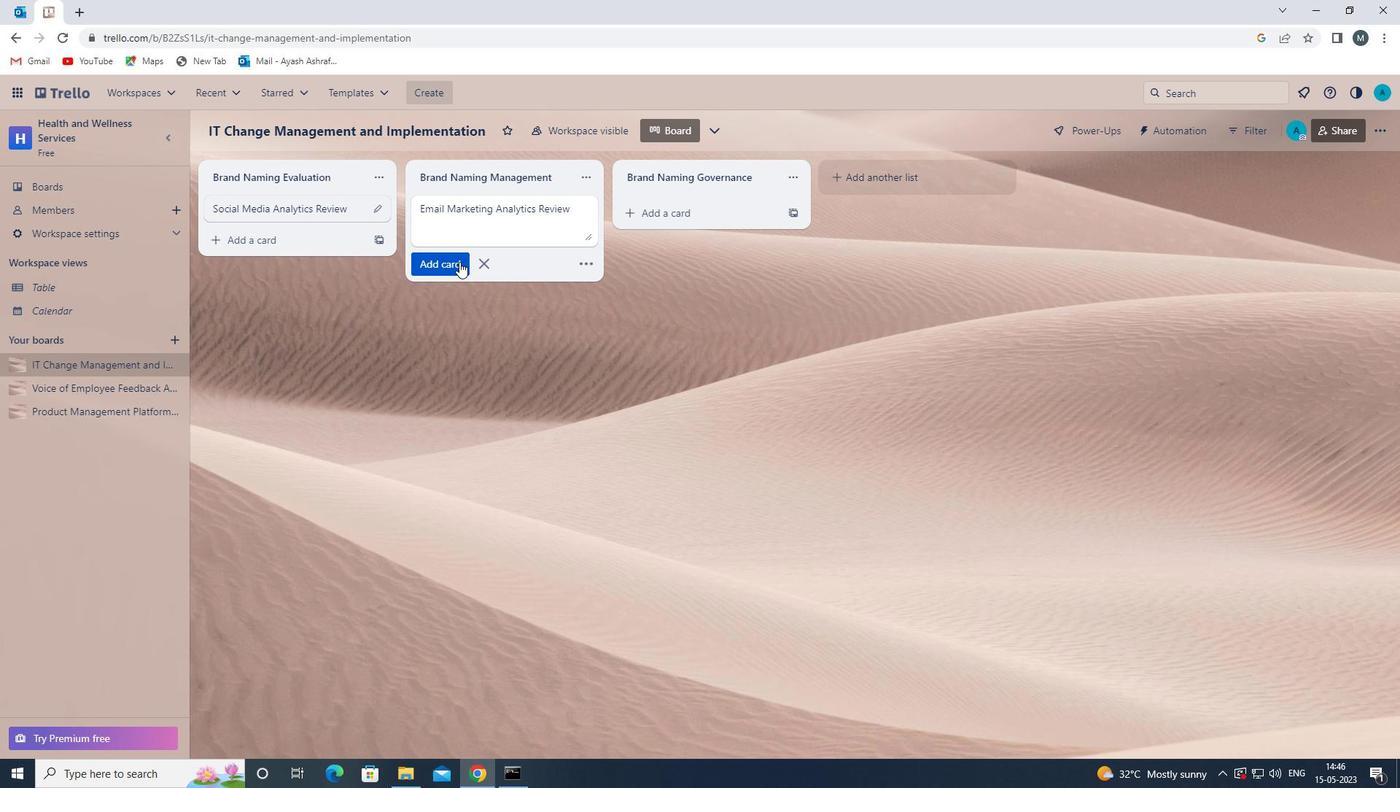 
Action: Mouse moved to (450, 430)
Screenshot: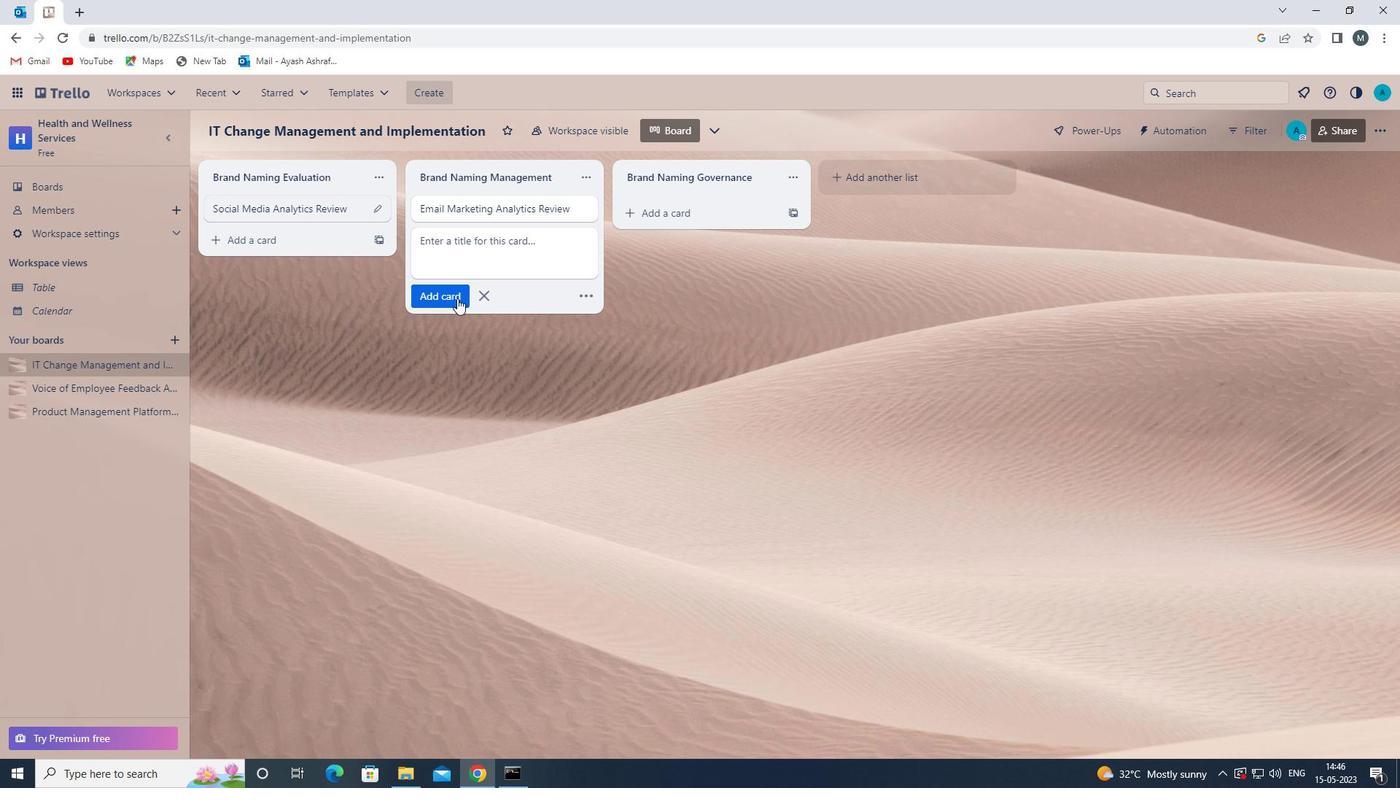 
Action: Mouse pressed left at (450, 430)
Screenshot: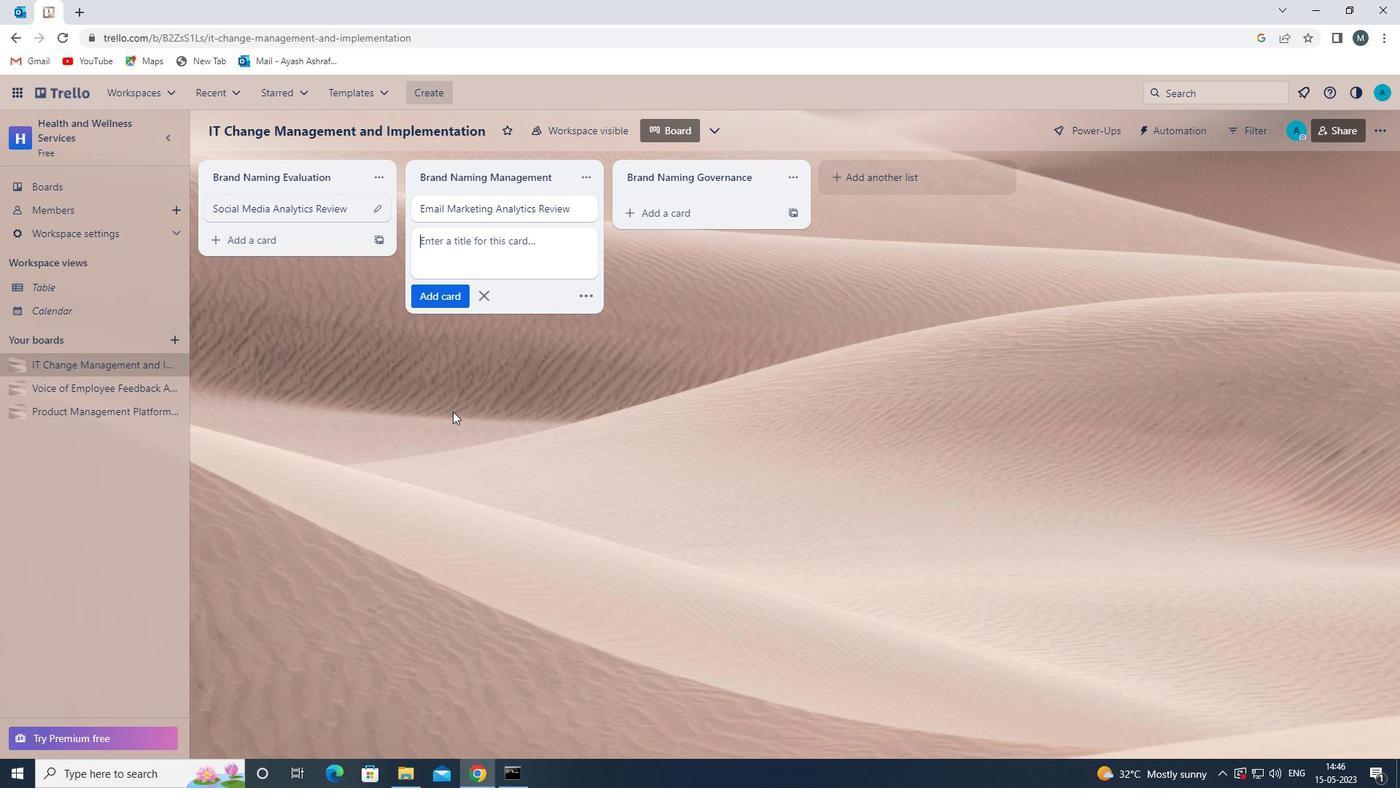 
Action: Mouse moved to (449, 431)
Screenshot: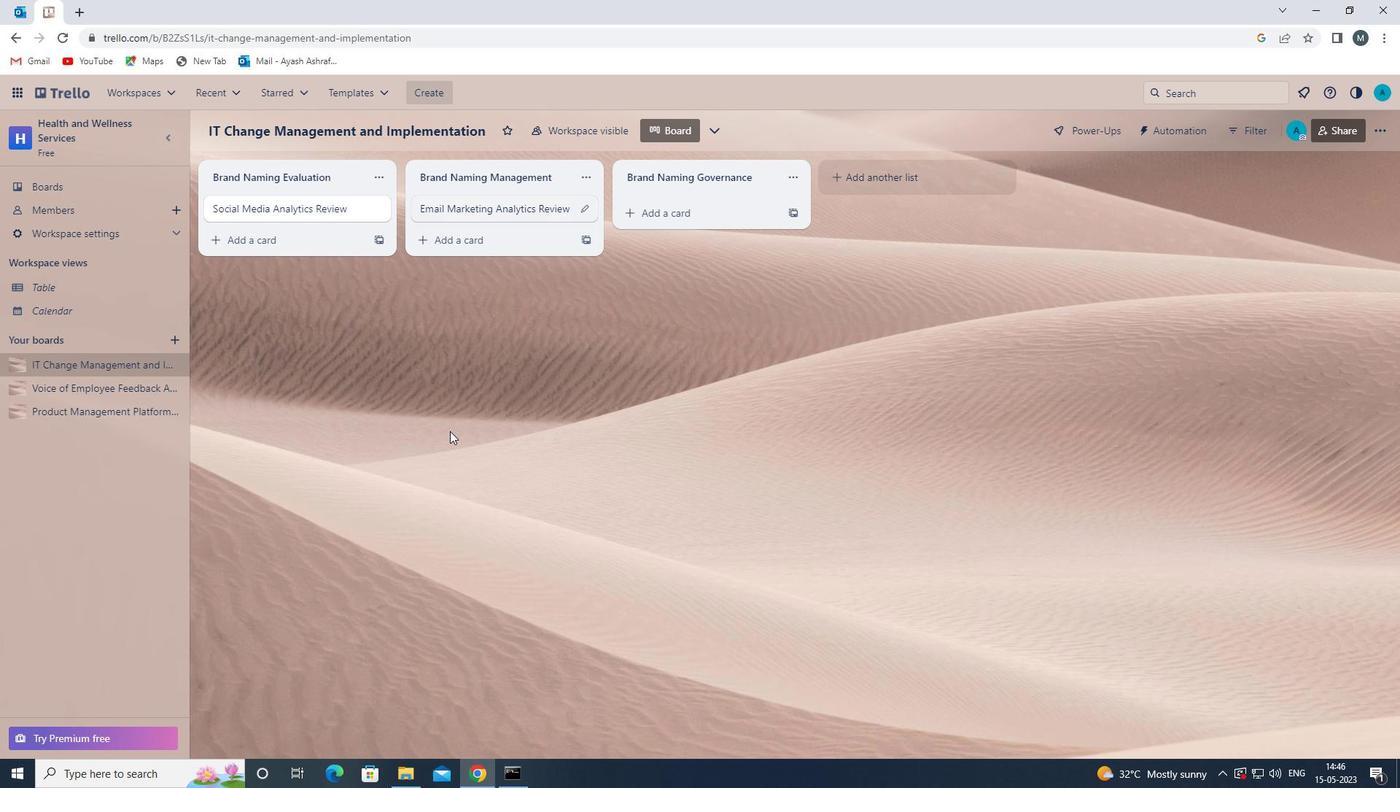 
